 Task: Create a due date automation trigger when advanced on, on the monday before a card is due add dates without an overdue due date at 11:00 AM.
Action: Mouse moved to (922, 264)
Screenshot: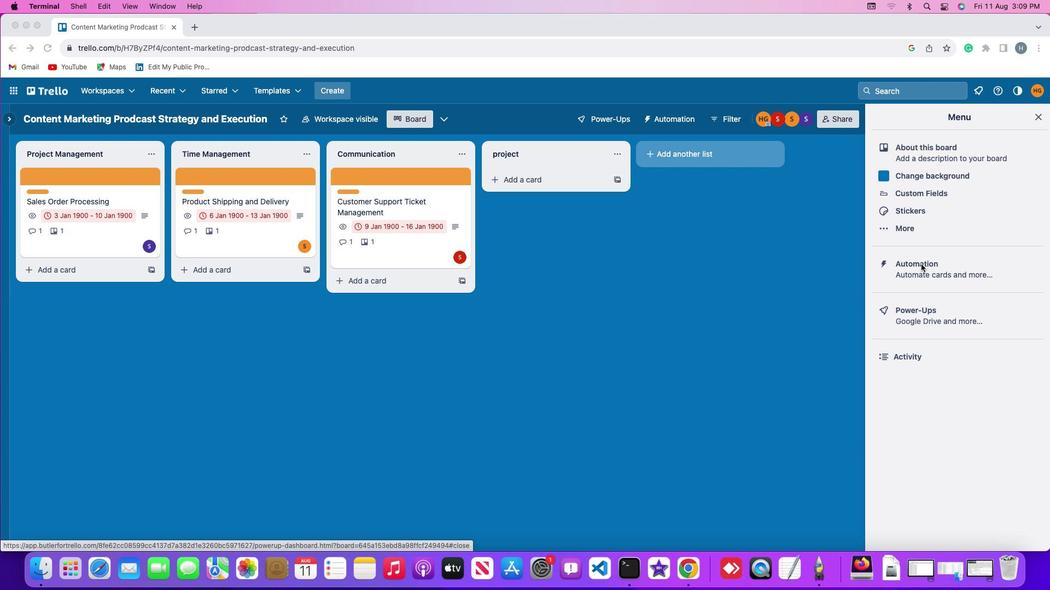 
Action: Mouse pressed left at (922, 264)
Screenshot: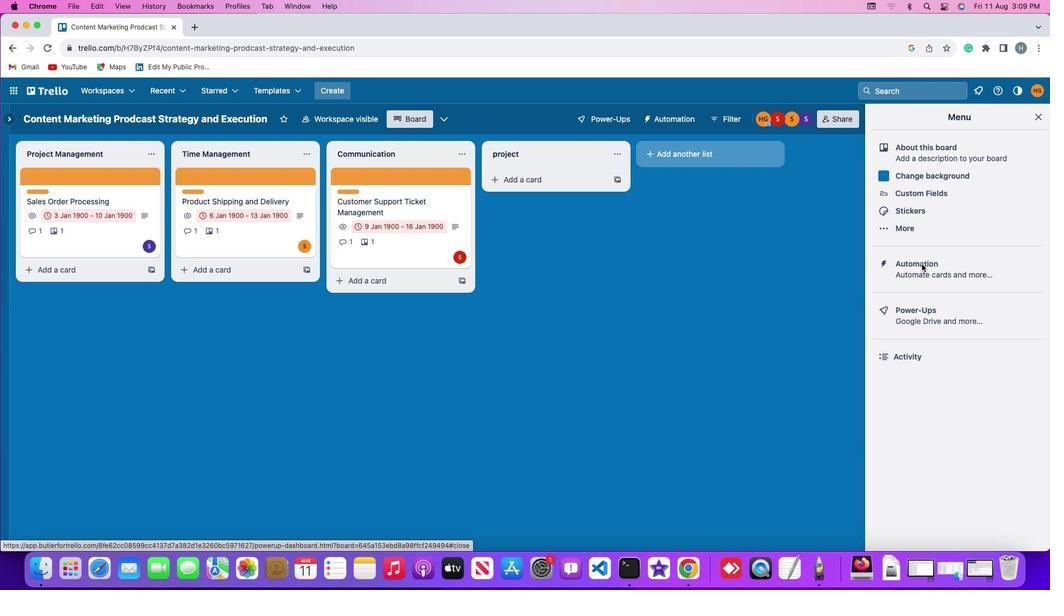 
Action: Mouse moved to (922, 264)
Screenshot: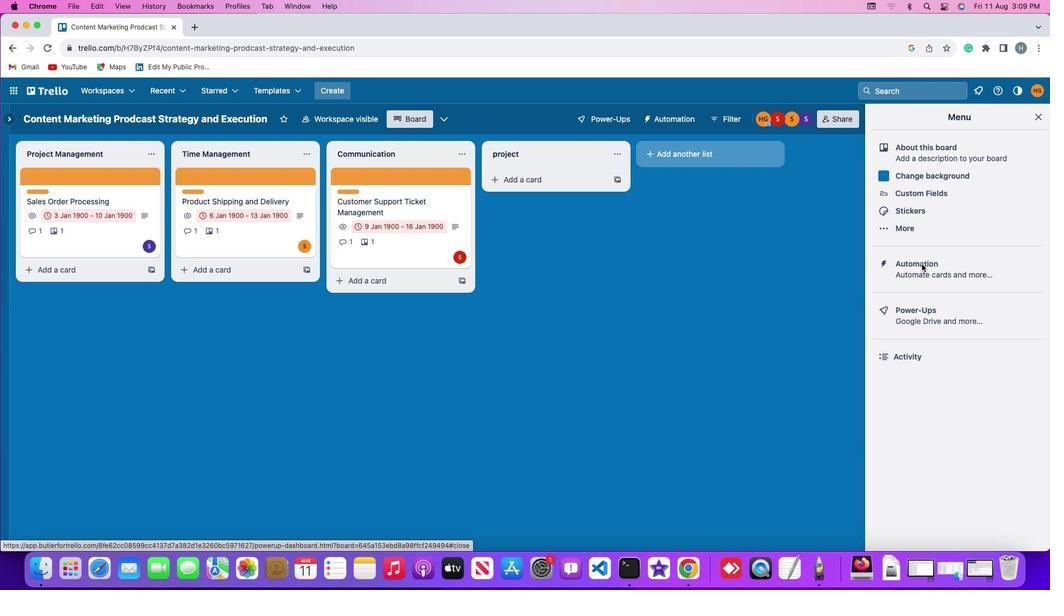 
Action: Mouse pressed left at (922, 264)
Screenshot: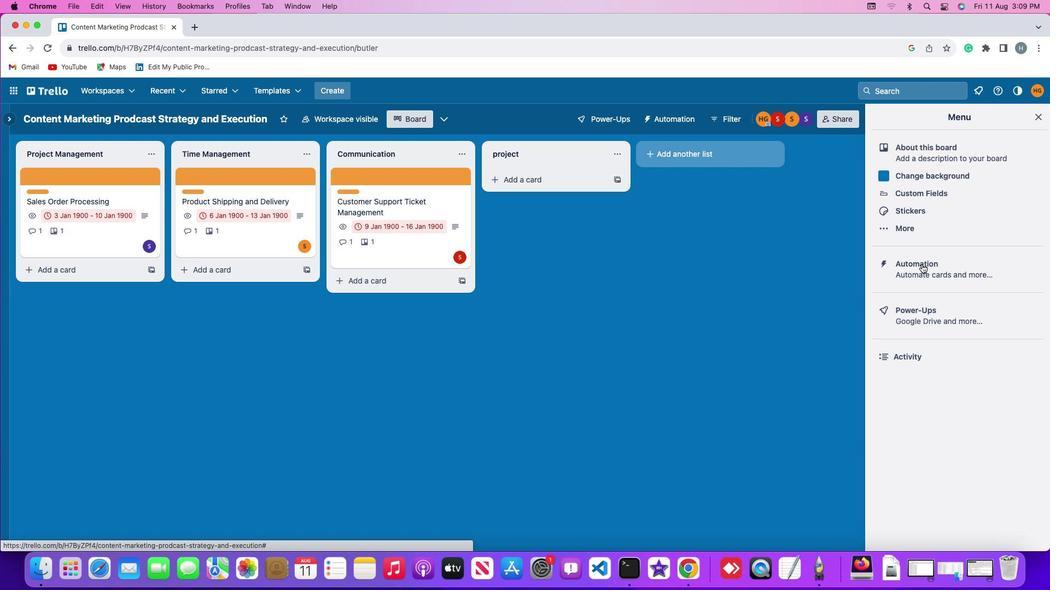 
Action: Mouse moved to (64, 260)
Screenshot: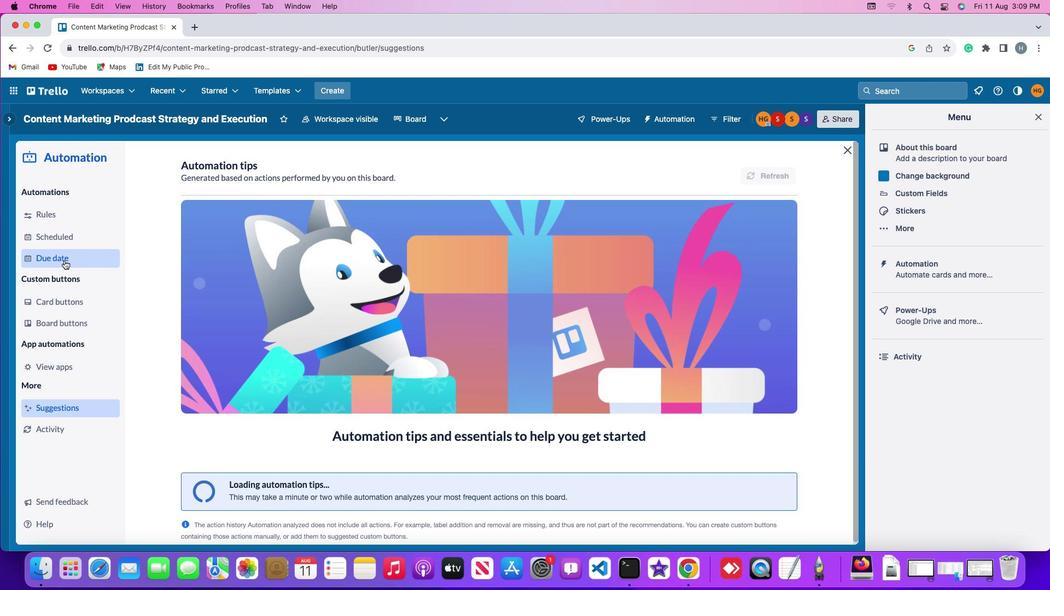 
Action: Mouse pressed left at (64, 260)
Screenshot: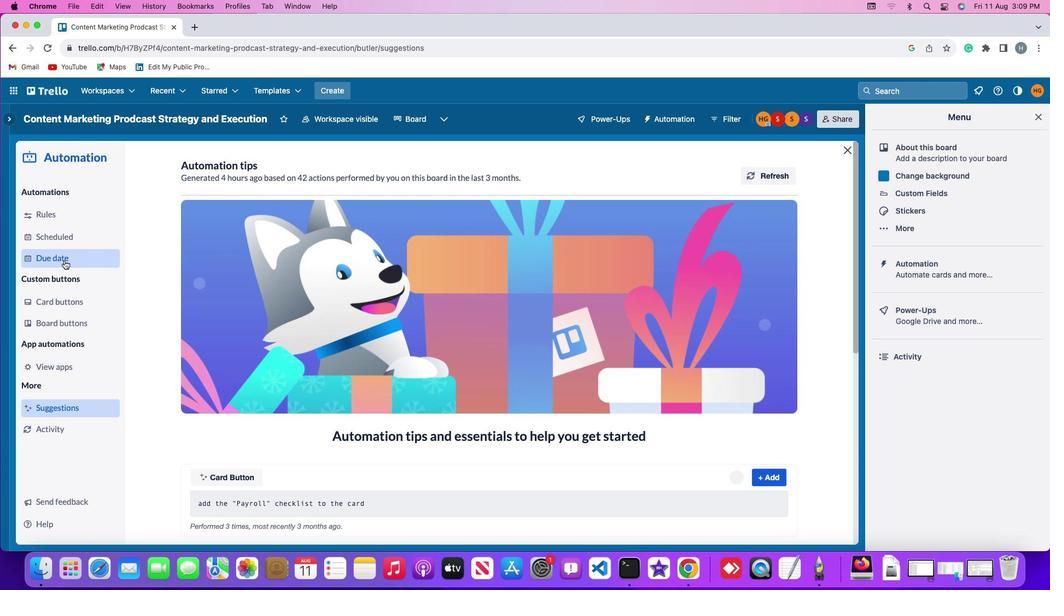 
Action: Mouse moved to (738, 169)
Screenshot: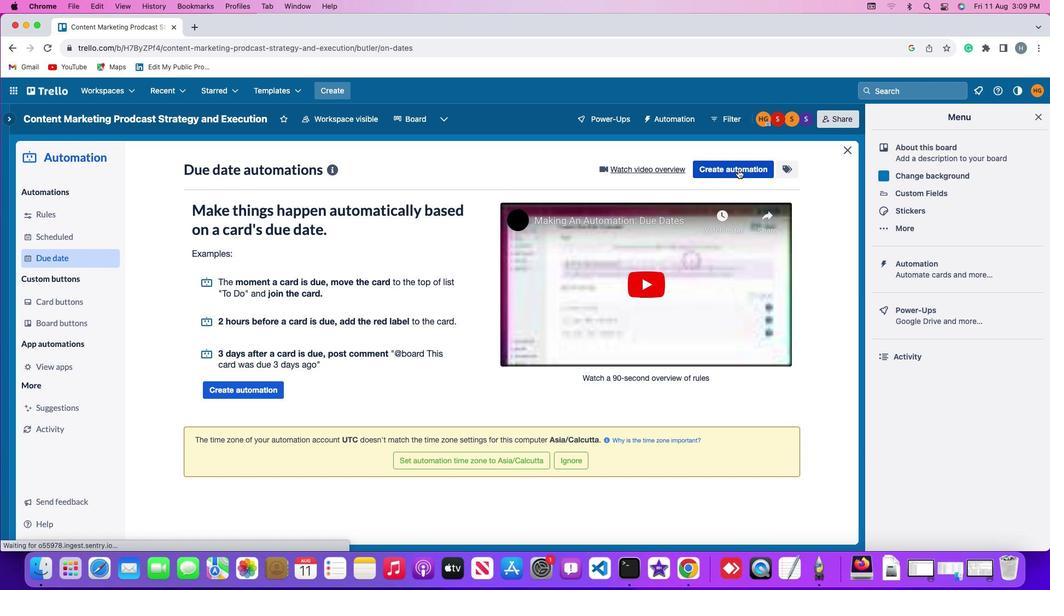 
Action: Mouse pressed left at (738, 169)
Screenshot: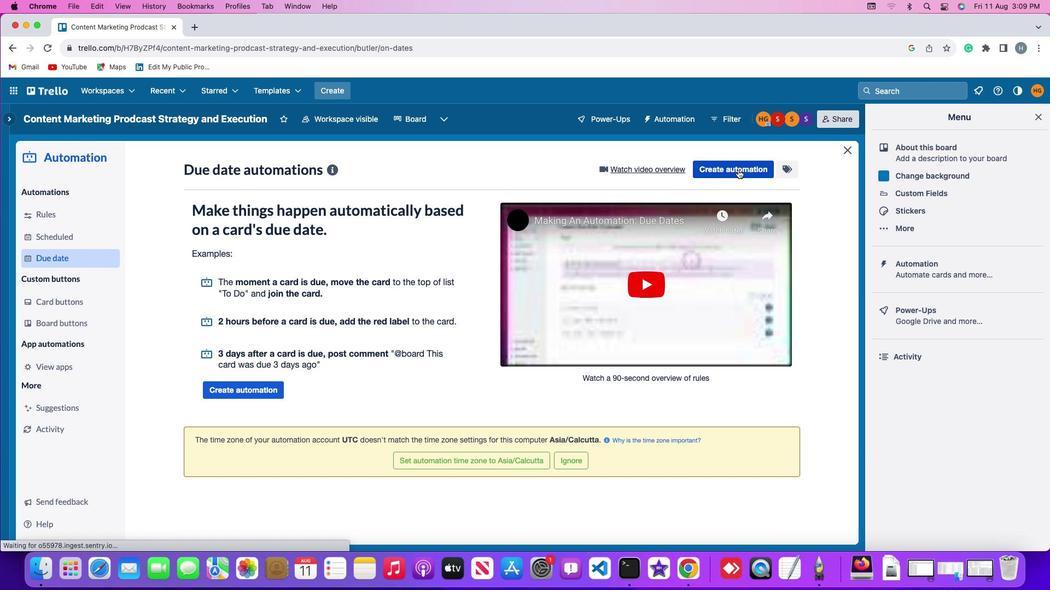 
Action: Mouse moved to (238, 277)
Screenshot: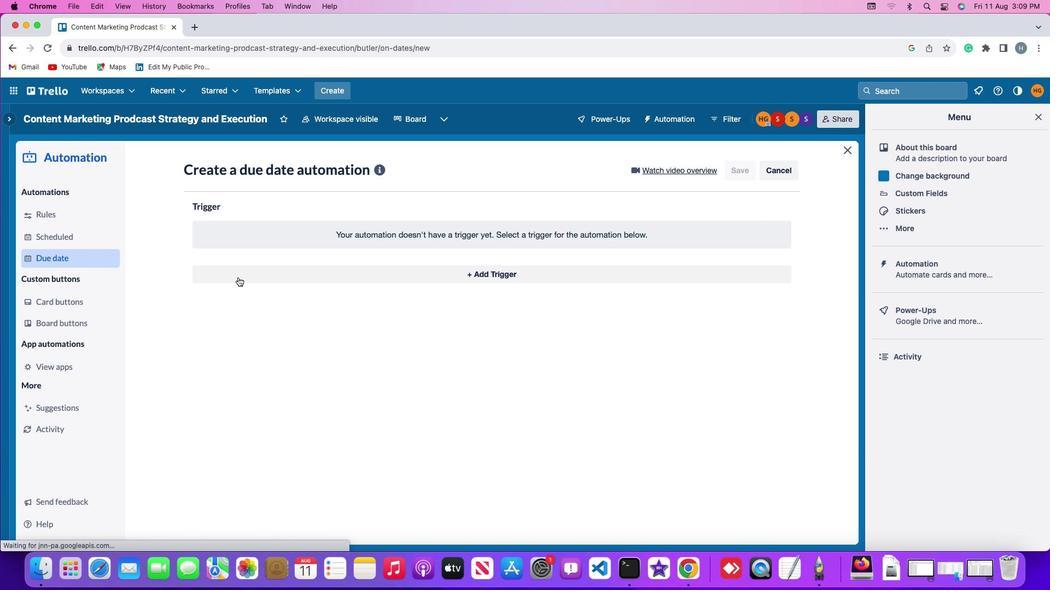
Action: Mouse pressed left at (238, 277)
Screenshot: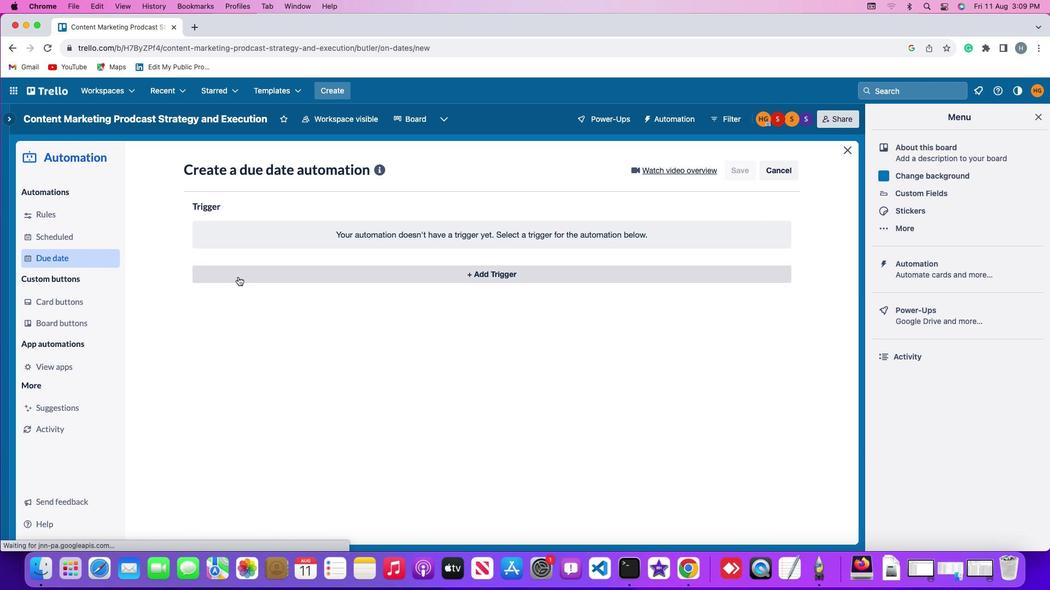 
Action: Mouse moved to (238, 474)
Screenshot: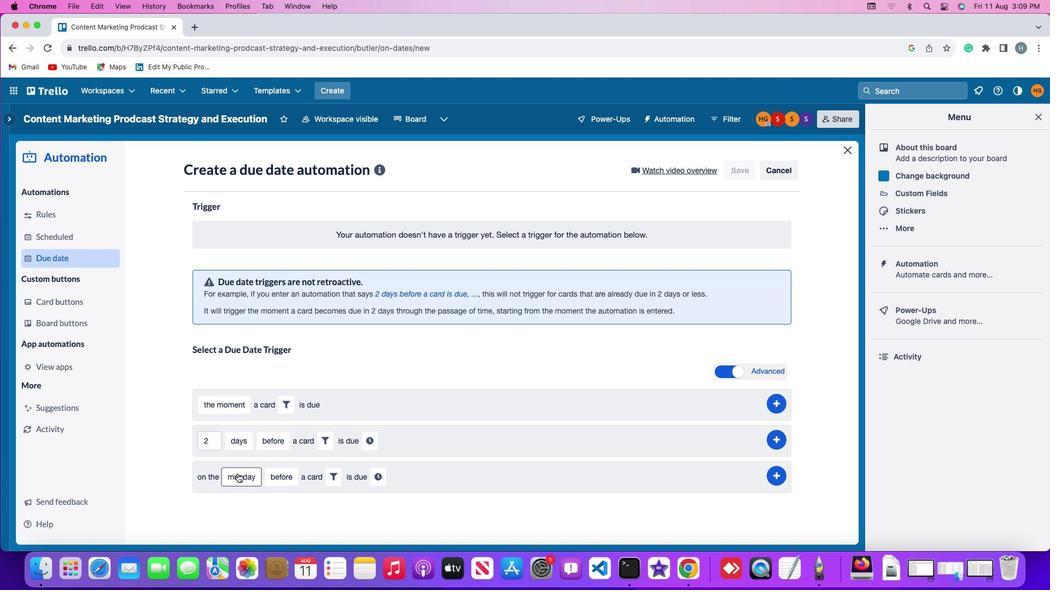 
Action: Mouse pressed left at (238, 474)
Screenshot: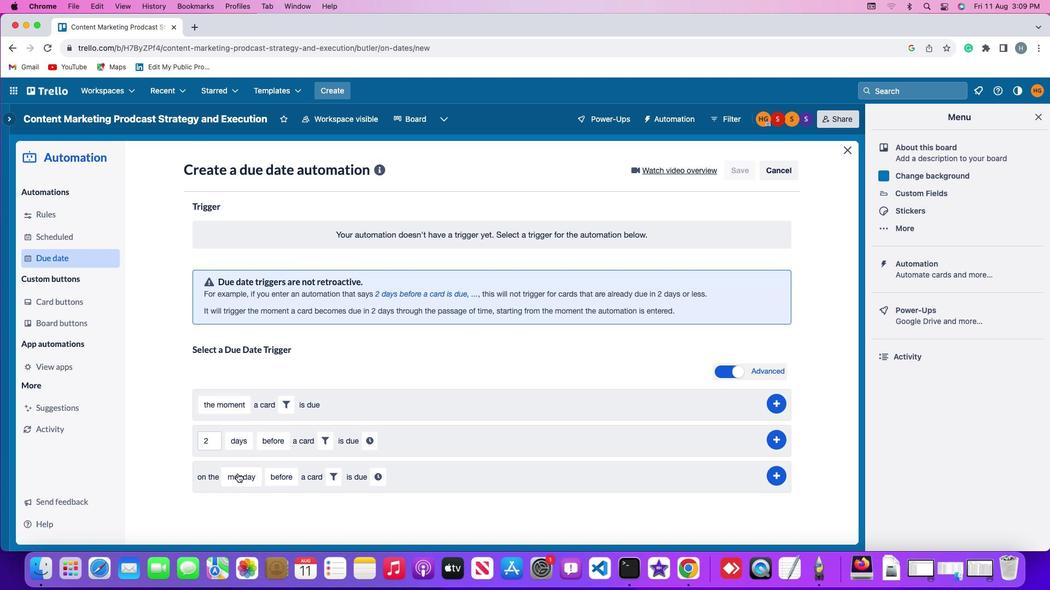 
Action: Mouse moved to (270, 325)
Screenshot: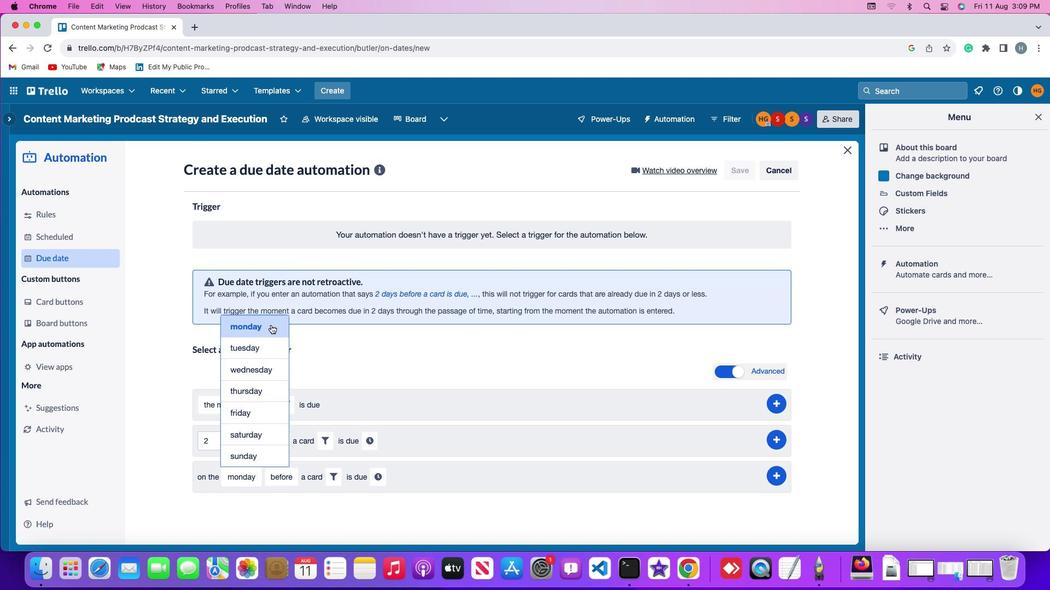 
Action: Mouse pressed left at (270, 325)
Screenshot: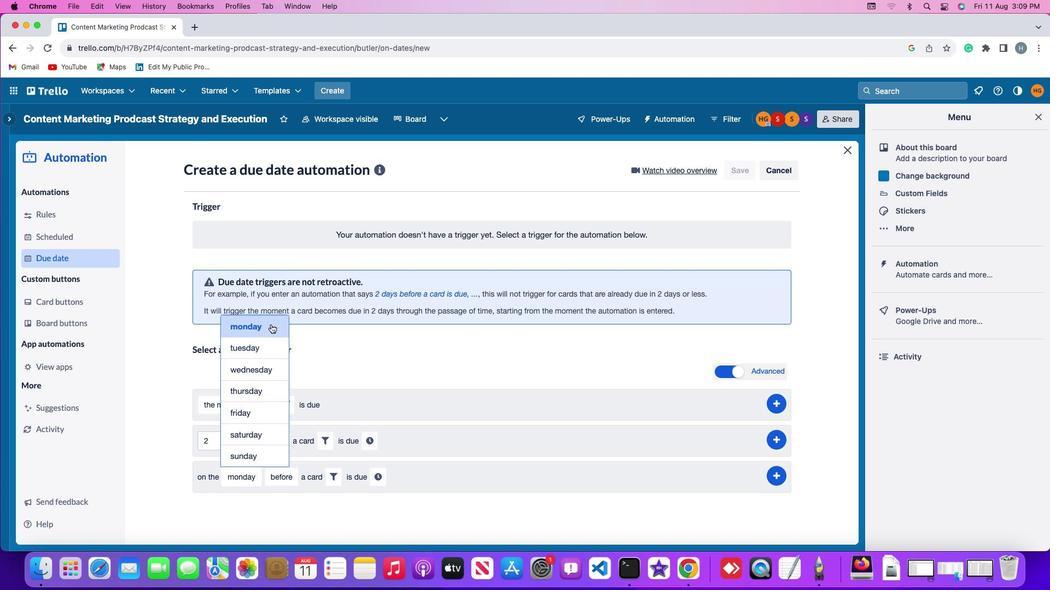 
Action: Mouse moved to (278, 484)
Screenshot: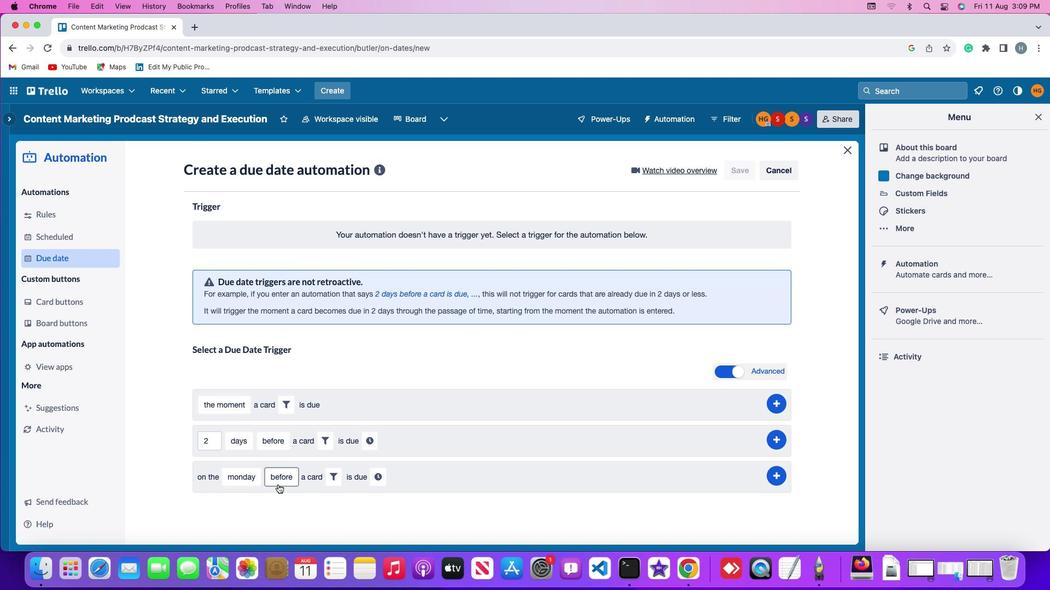 
Action: Mouse pressed left at (278, 484)
Screenshot: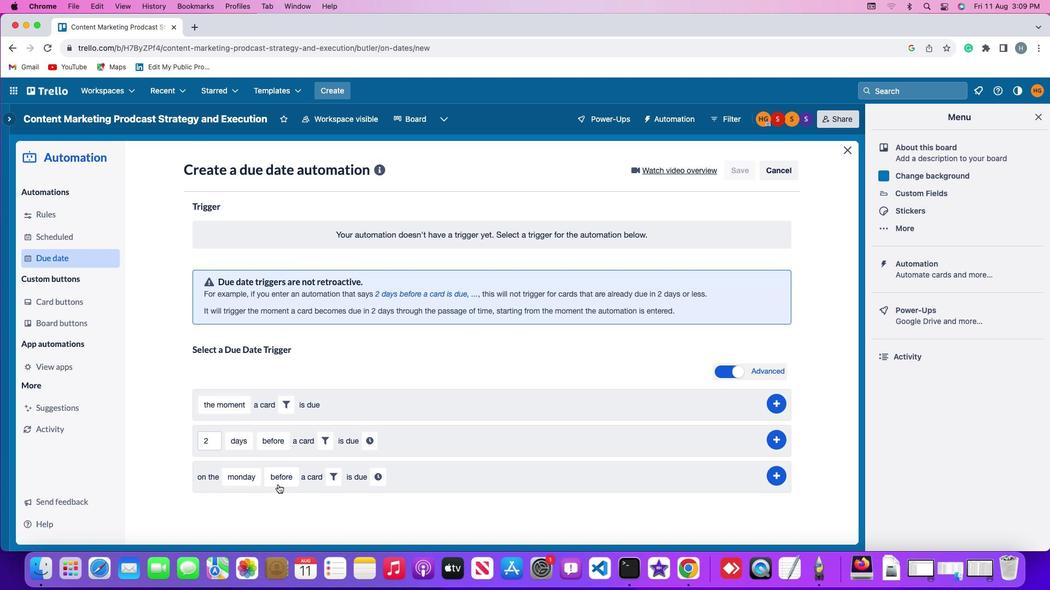 
Action: Mouse moved to (300, 392)
Screenshot: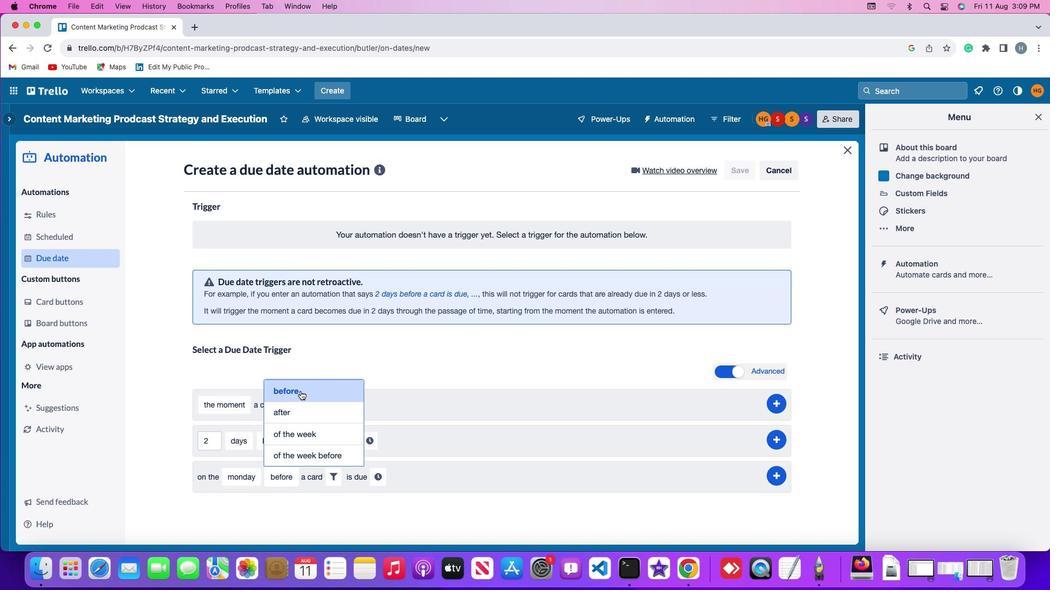 
Action: Mouse pressed left at (300, 392)
Screenshot: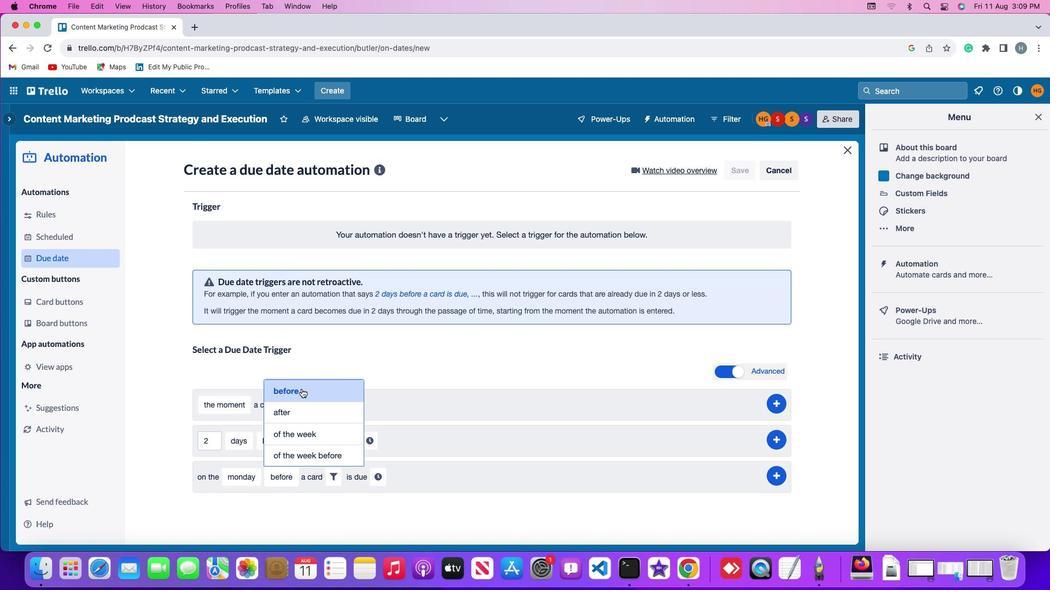 
Action: Mouse moved to (334, 472)
Screenshot: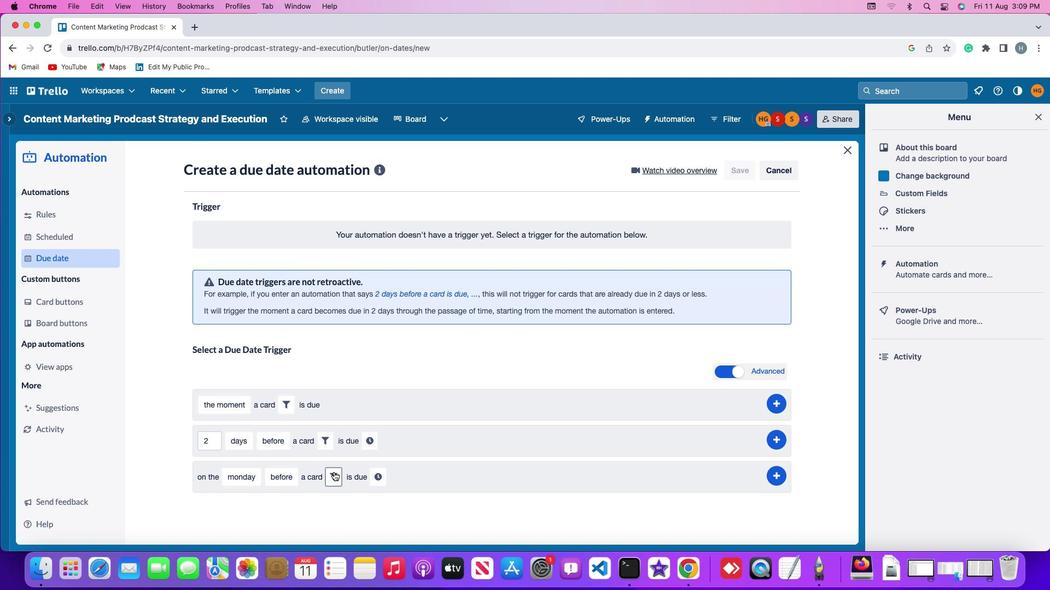 
Action: Mouse pressed left at (334, 472)
Screenshot: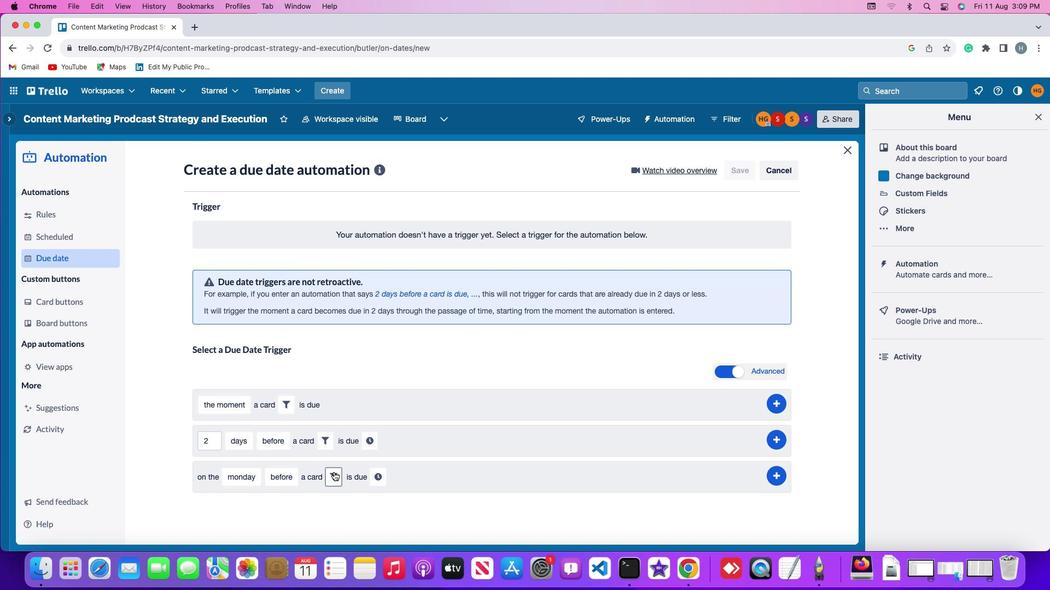 
Action: Mouse moved to (389, 505)
Screenshot: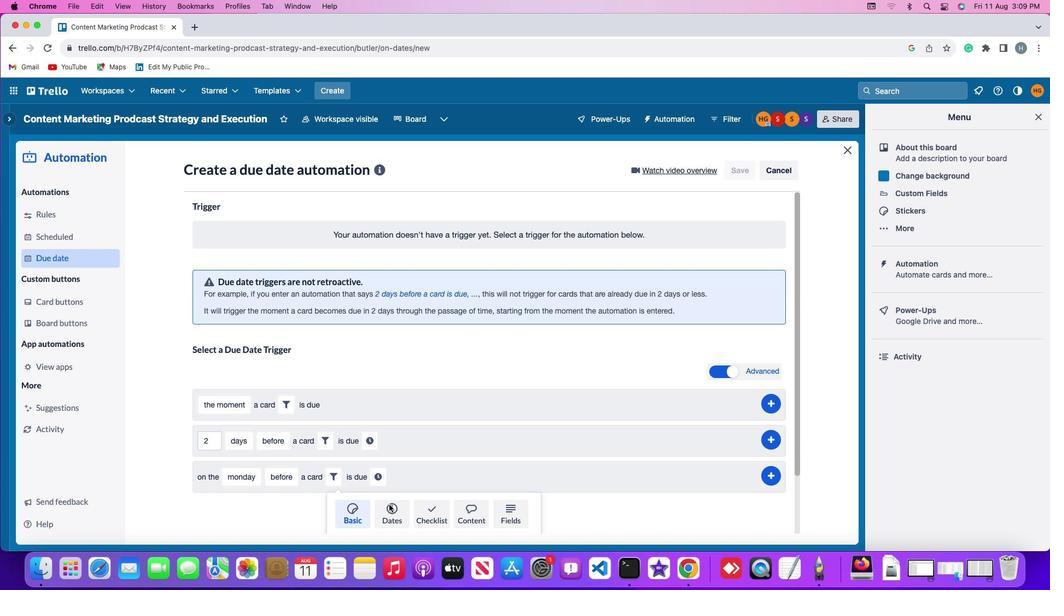
Action: Mouse pressed left at (389, 505)
Screenshot: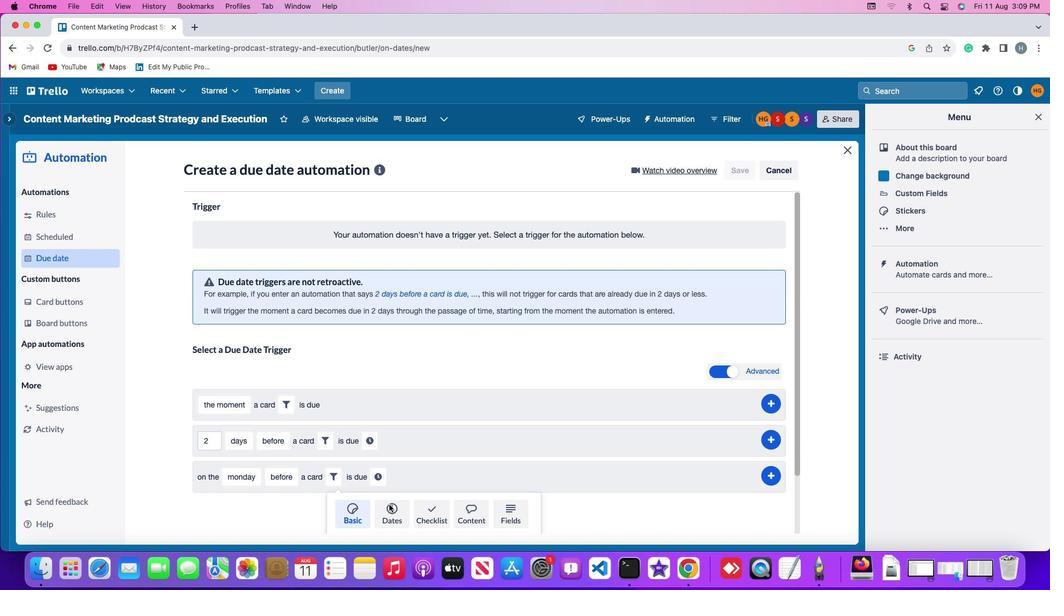 
Action: Mouse moved to (272, 503)
Screenshot: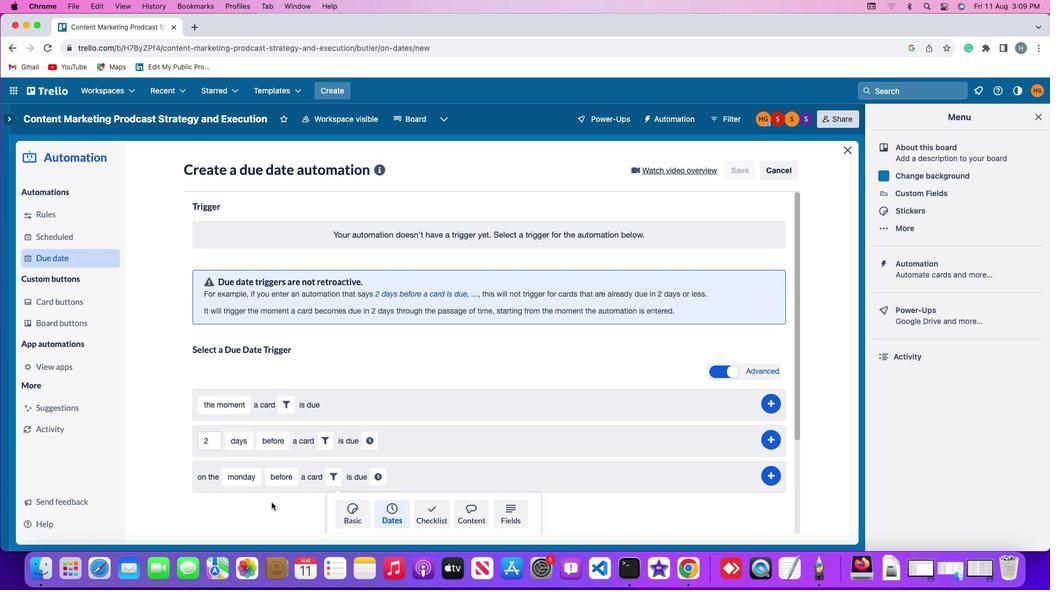 
Action: Mouse scrolled (272, 503) with delta (0, 0)
Screenshot: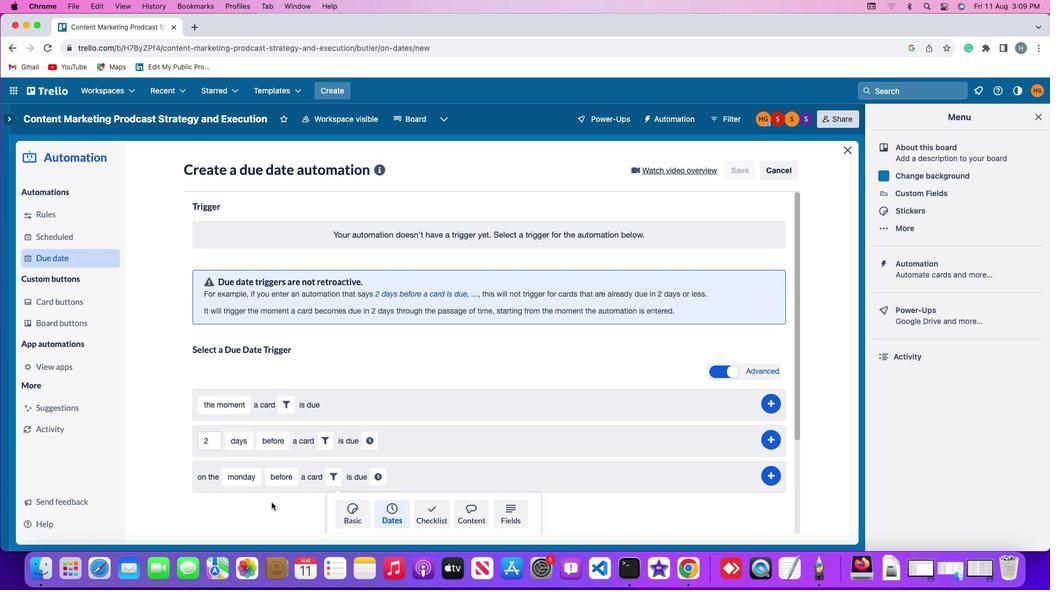 
Action: Mouse moved to (271, 503)
Screenshot: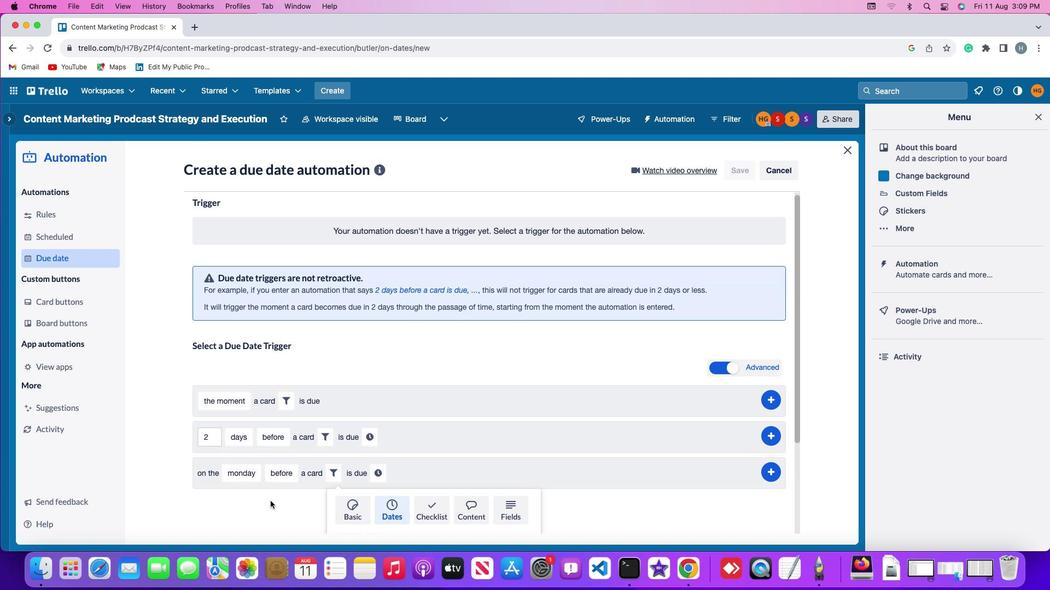 
Action: Mouse scrolled (271, 503) with delta (0, 0)
Screenshot: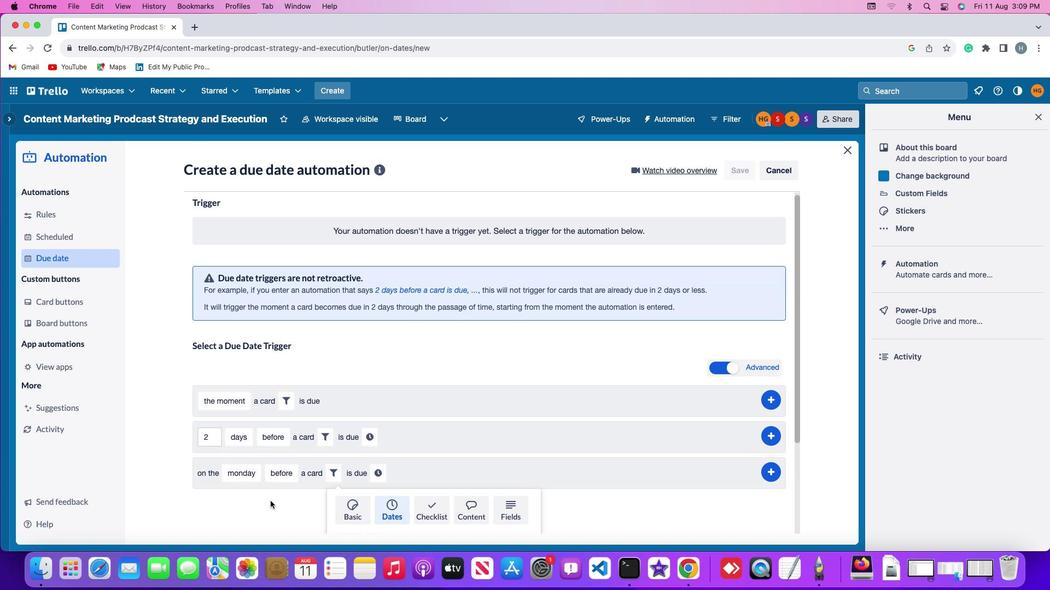 
Action: Mouse moved to (271, 503)
Screenshot: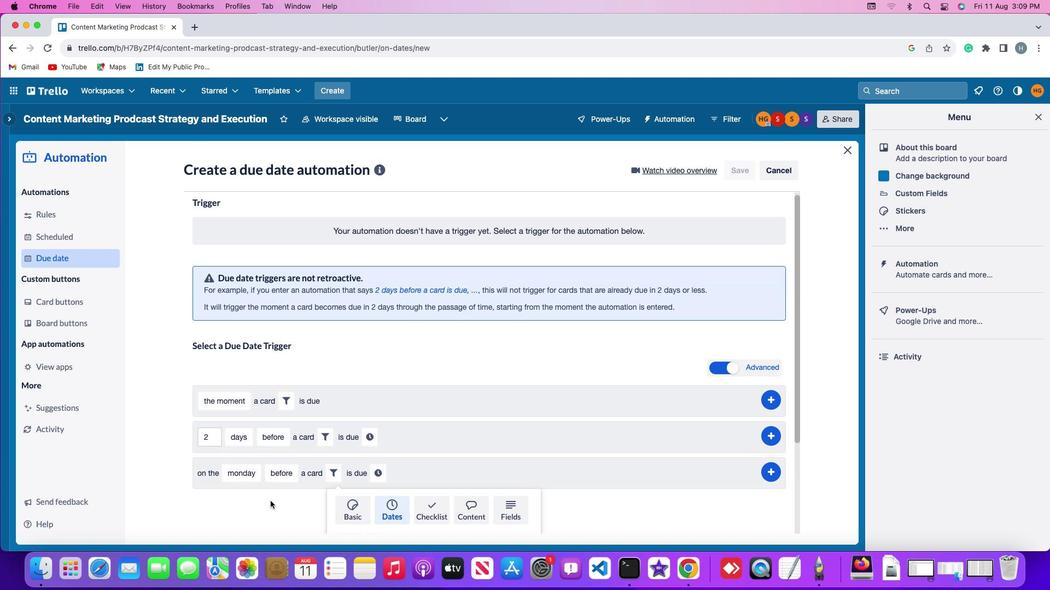 
Action: Mouse scrolled (271, 503) with delta (0, -1)
Screenshot: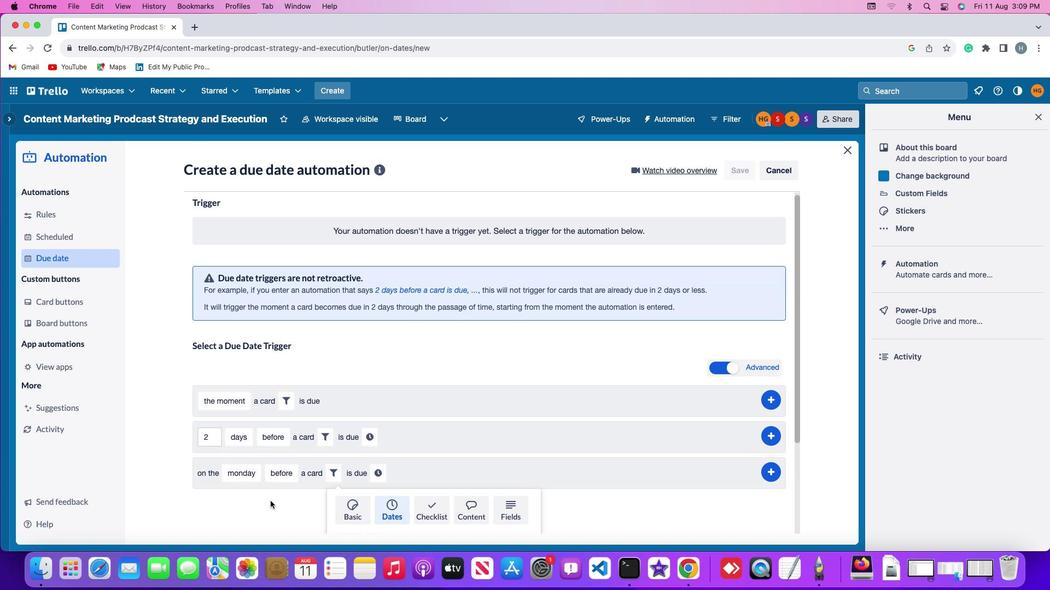 
Action: Mouse moved to (270, 501)
Screenshot: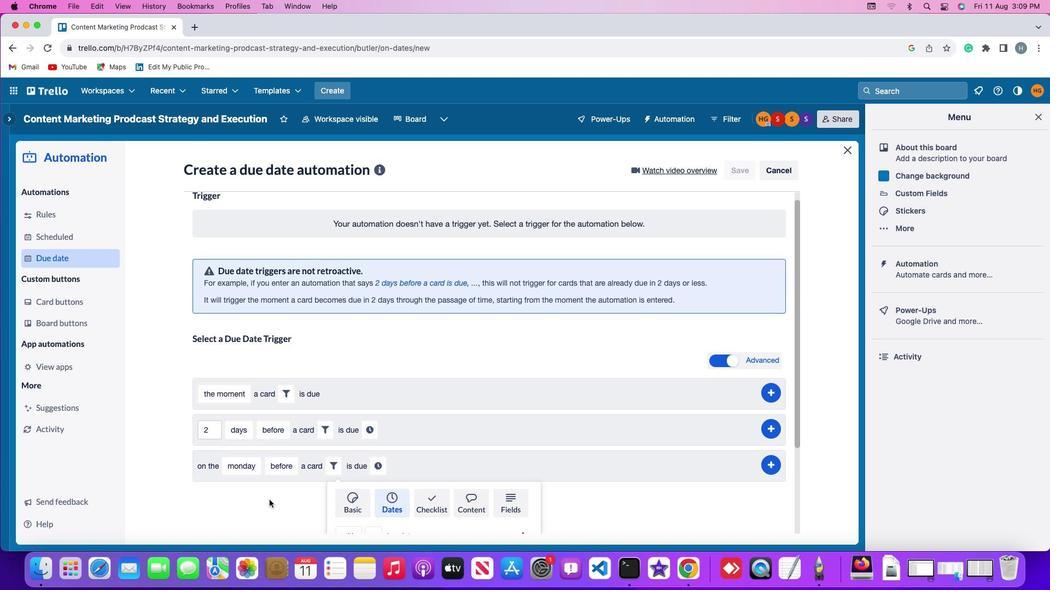 
Action: Mouse scrolled (270, 501) with delta (0, -2)
Screenshot: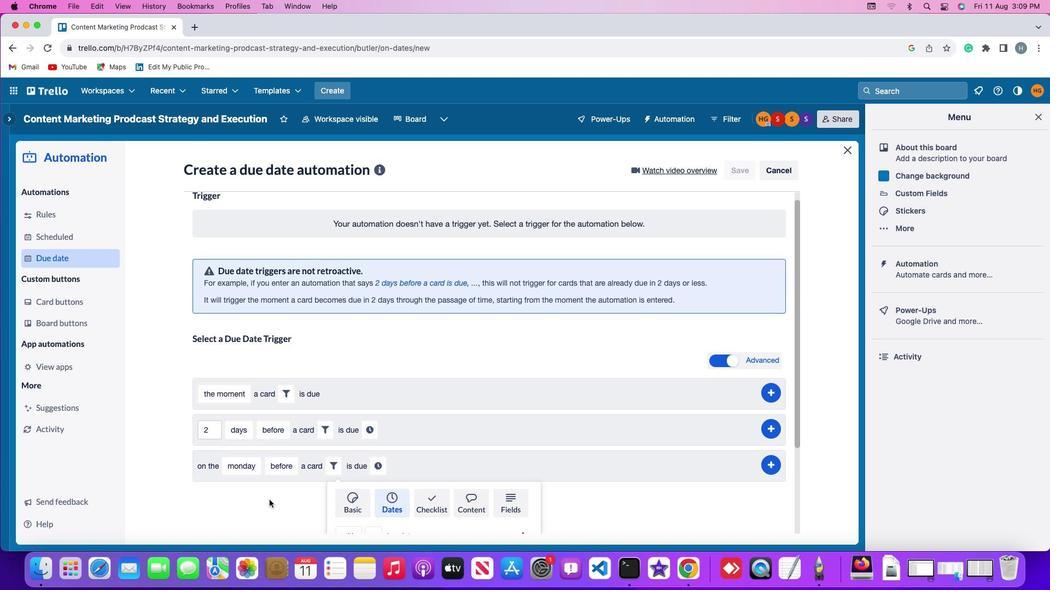 
Action: Mouse moved to (269, 500)
Screenshot: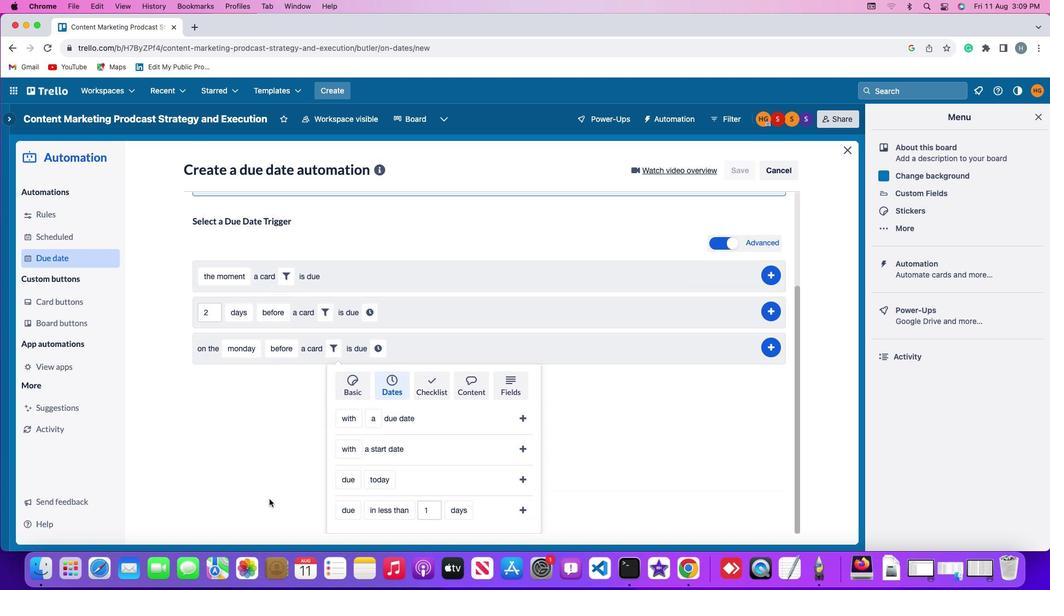 
Action: Mouse scrolled (269, 500) with delta (0, 0)
Screenshot: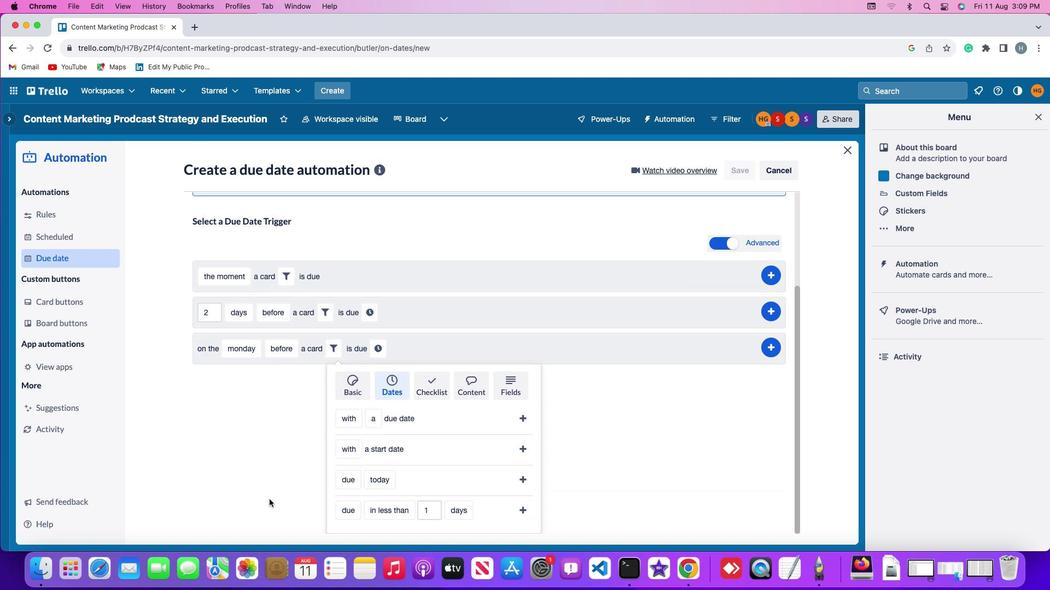 
Action: Mouse scrolled (269, 500) with delta (0, 0)
Screenshot: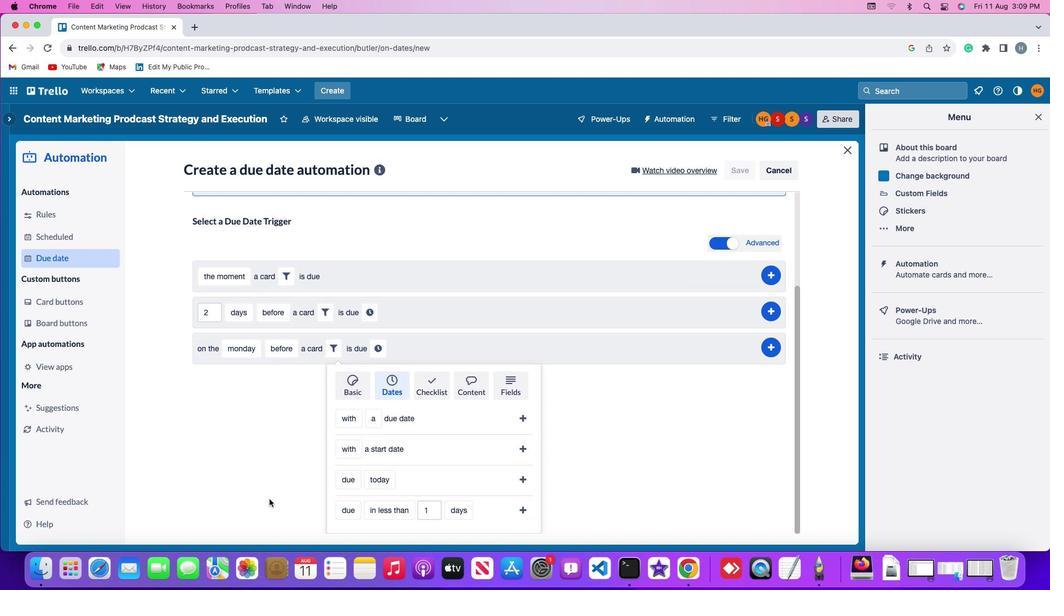 
Action: Mouse scrolled (269, 500) with delta (0, -1)
Screenshot: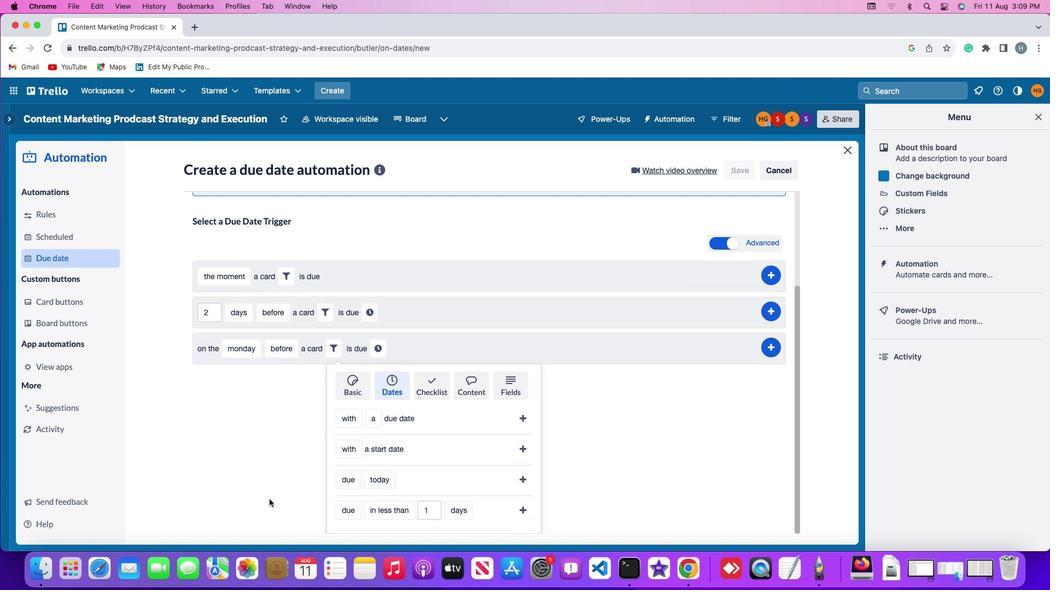 
Action: Mouse moved to (343, 422)
Screenshot: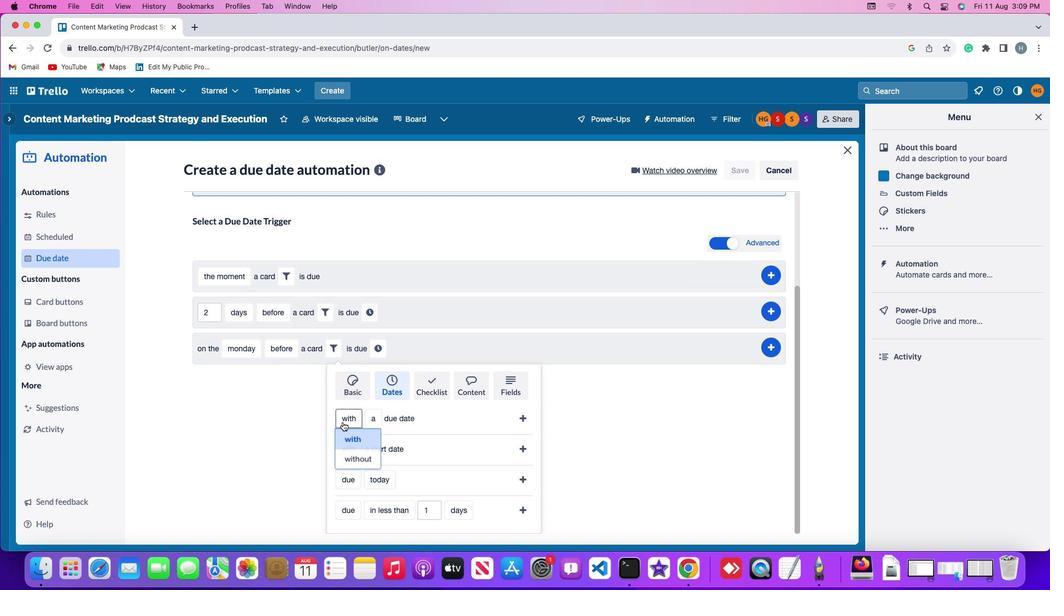 
Action: Mouse pressed left at (343, 422)
Screenshot: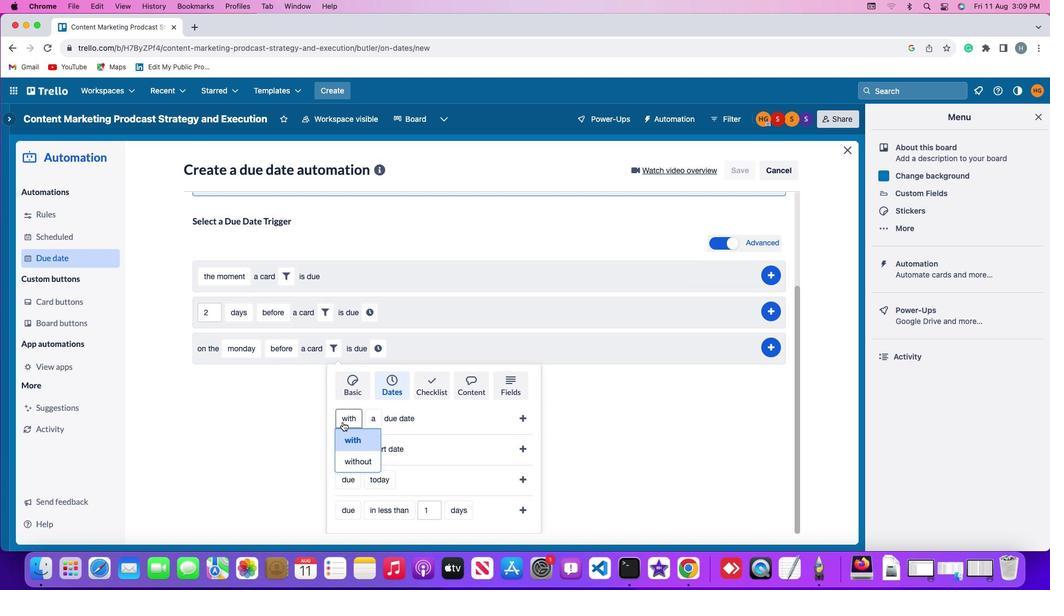 
Action: Mouse moved to (355, 463)
Screenshot: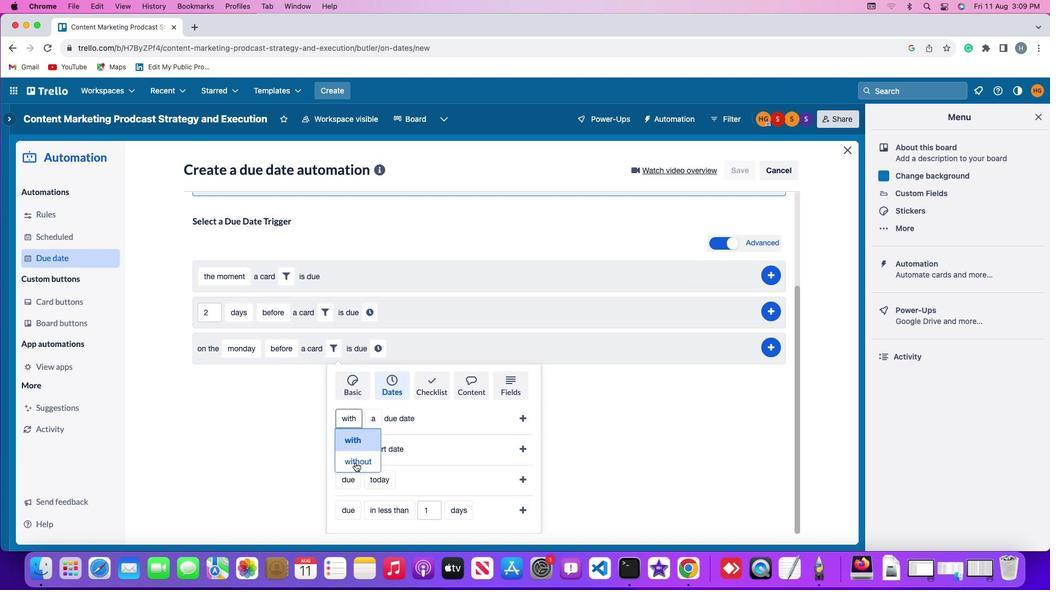 
Action: Mouse pressed left at (355, 463)
Screenshot: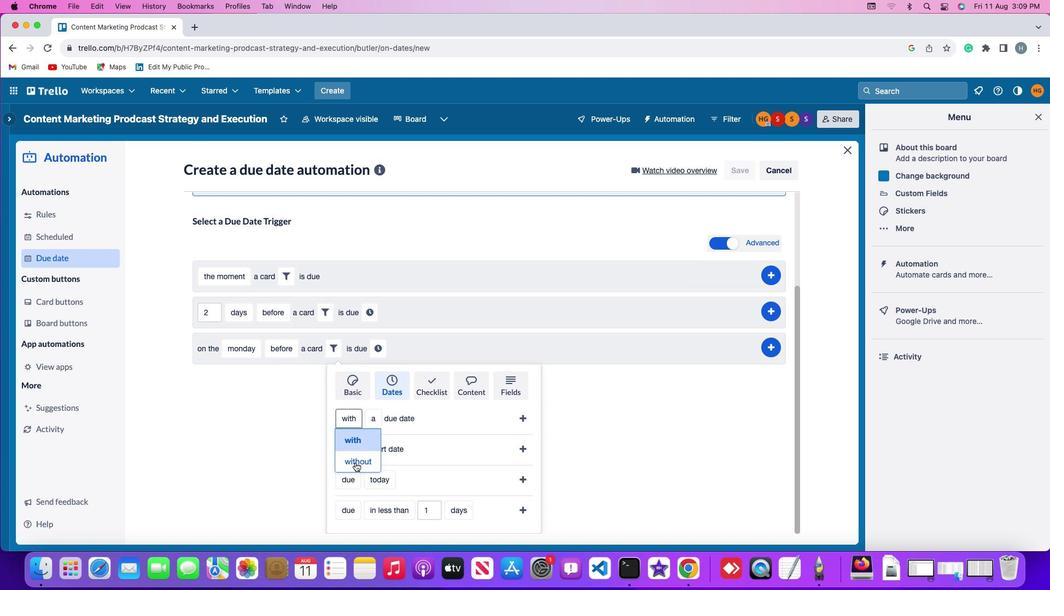 
Action: Mouse moved to (382, 416)
Screenshot: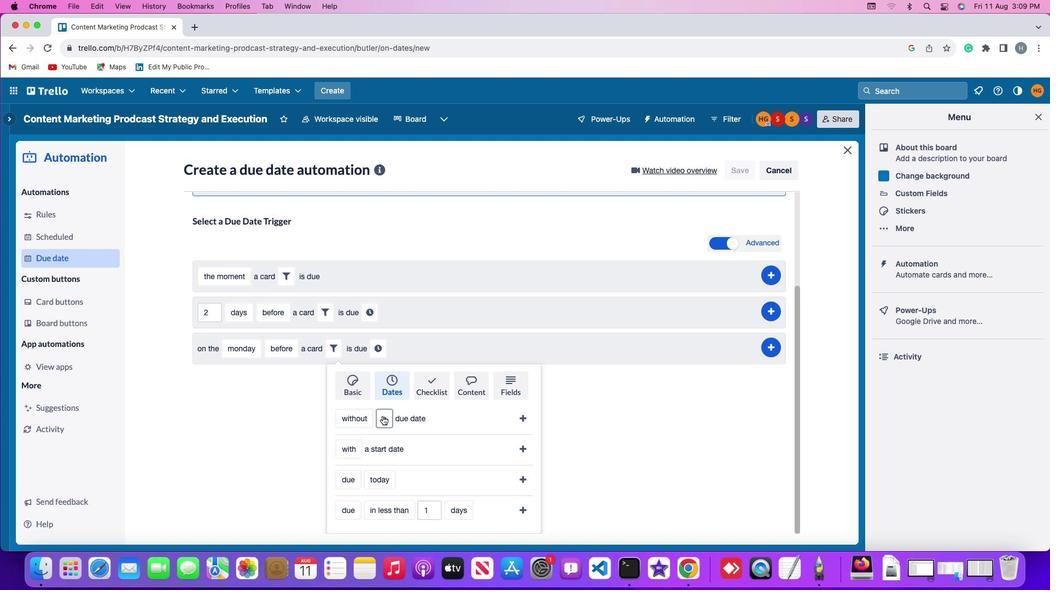 
Action: Mouse pressed left at (382, 416)
Screenshot: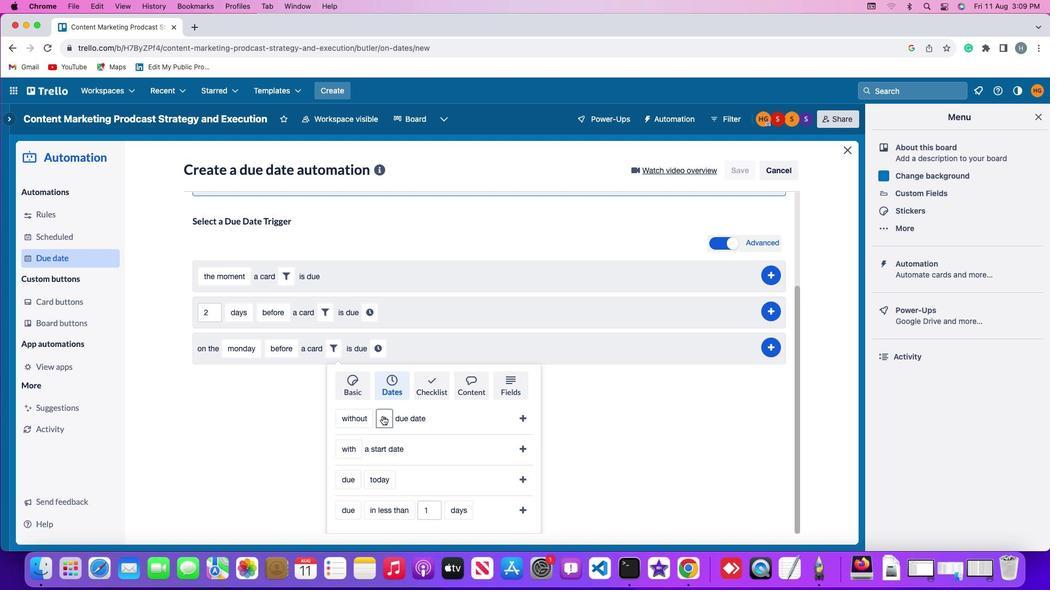
Action: Mouse moved to (402, 504)
Screenshot: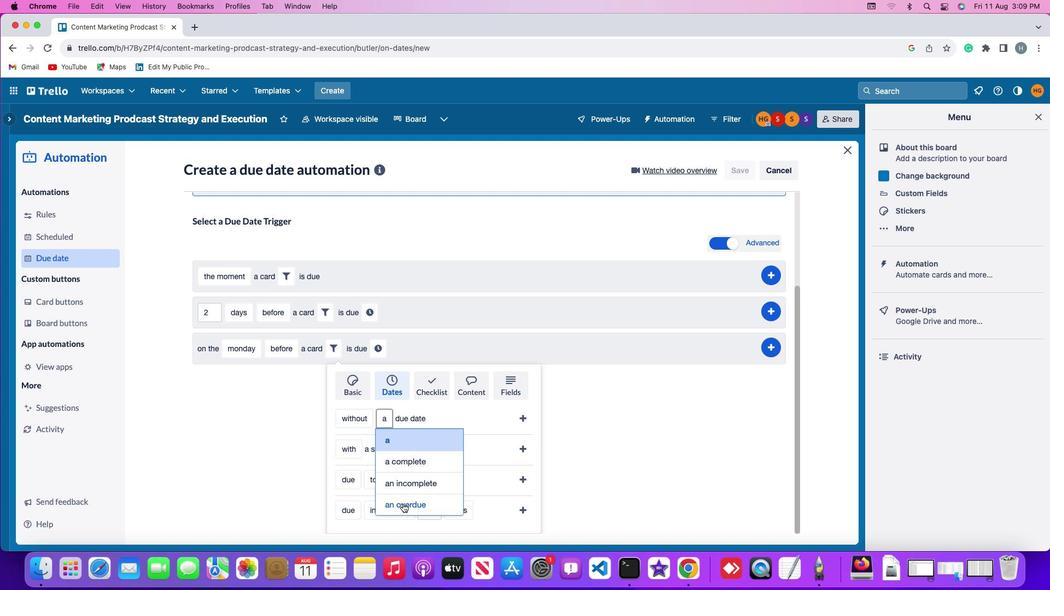 
Action: Mouse pressed left at (402, 504)
Screenshot: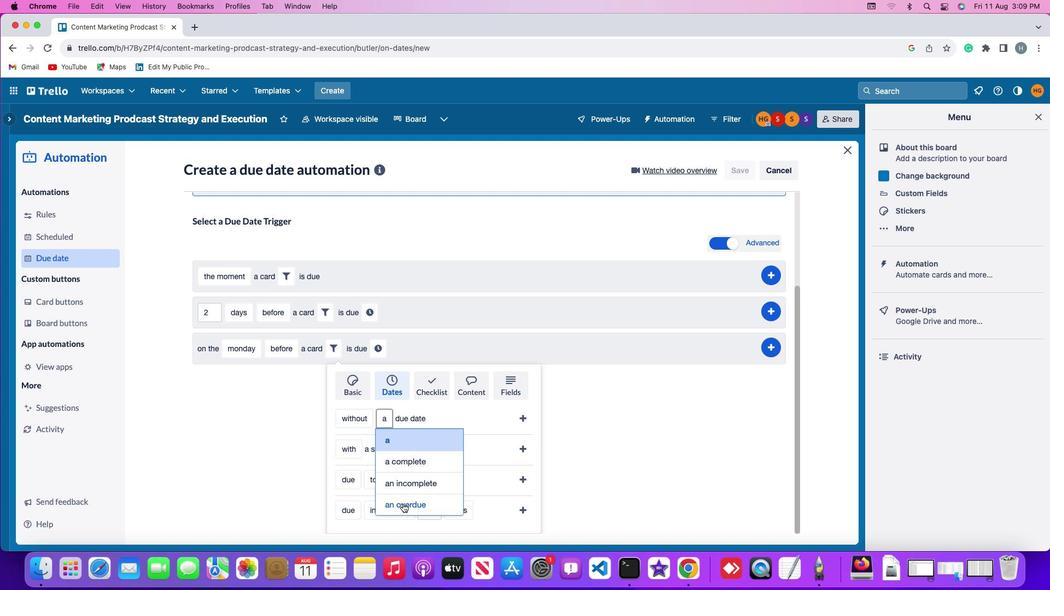 
Action: Mouse moved to (525, 416)
Screenshot: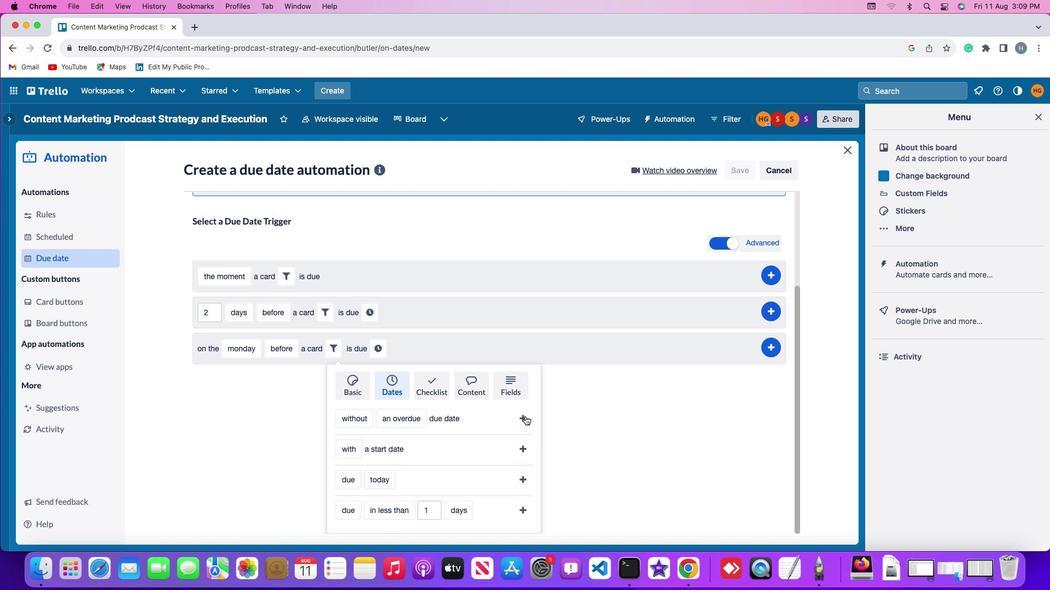 
Action: Mouse pressed left at (525, 416)
Screenshot: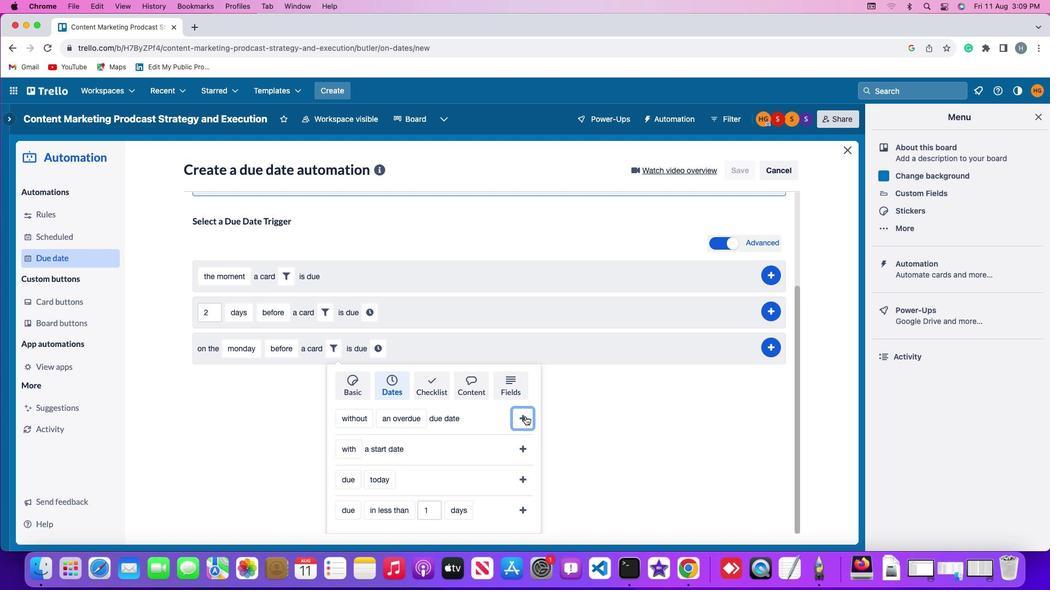 
Action: Mouse moved to (502, 480)
Screenshot: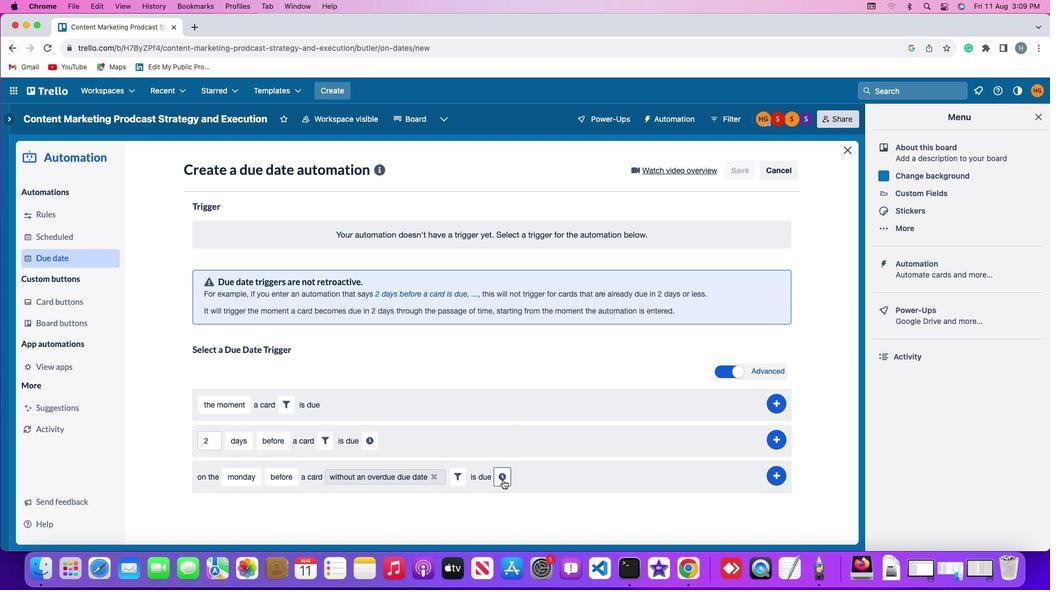
Action: Mouse pressed left at (502, 480)
Screenshot: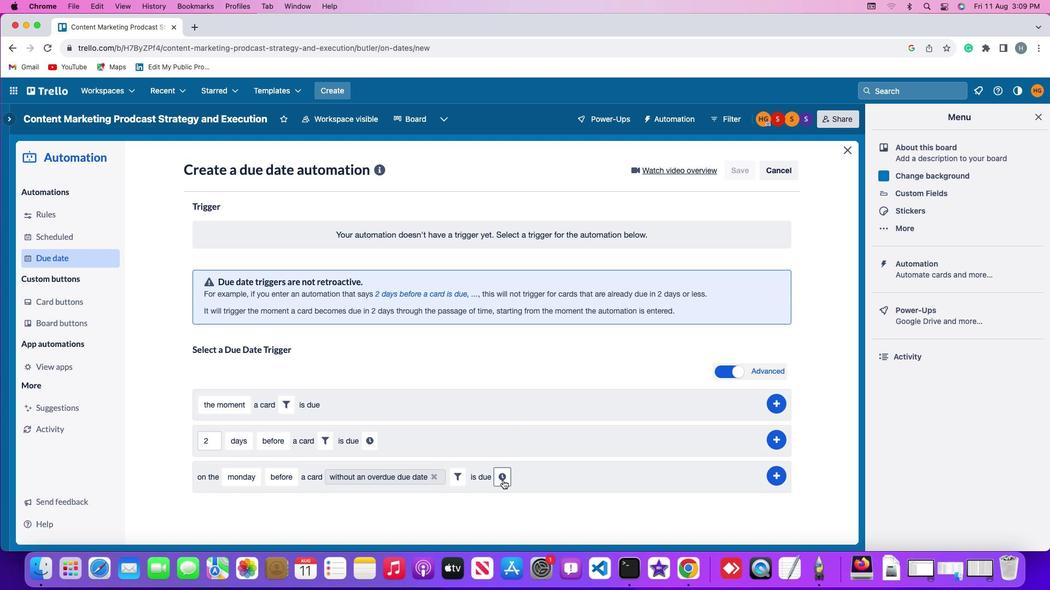 
Action: Mouse moved to (519, 480)
Screenshot: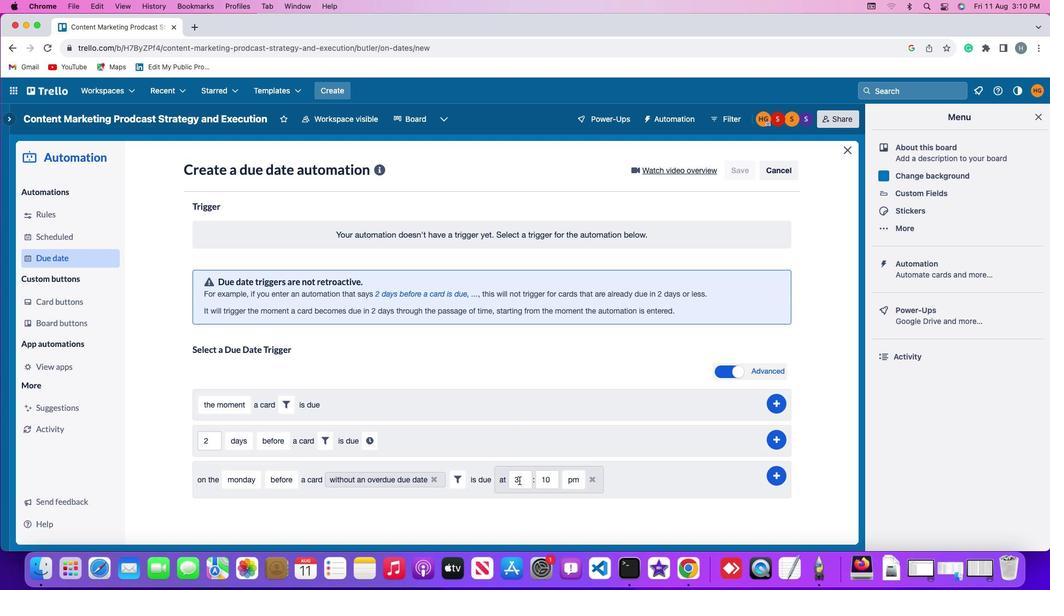 
Action: Mouse pressed left at (519, 480)
Screenshot: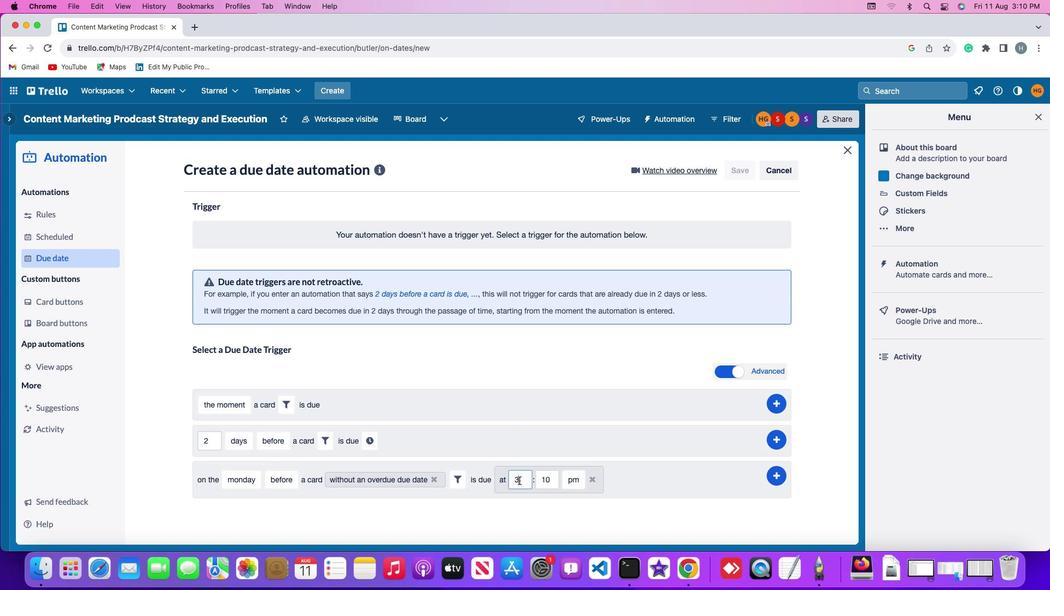 
Action: Mouse moved to (520, 476)
Screenshot: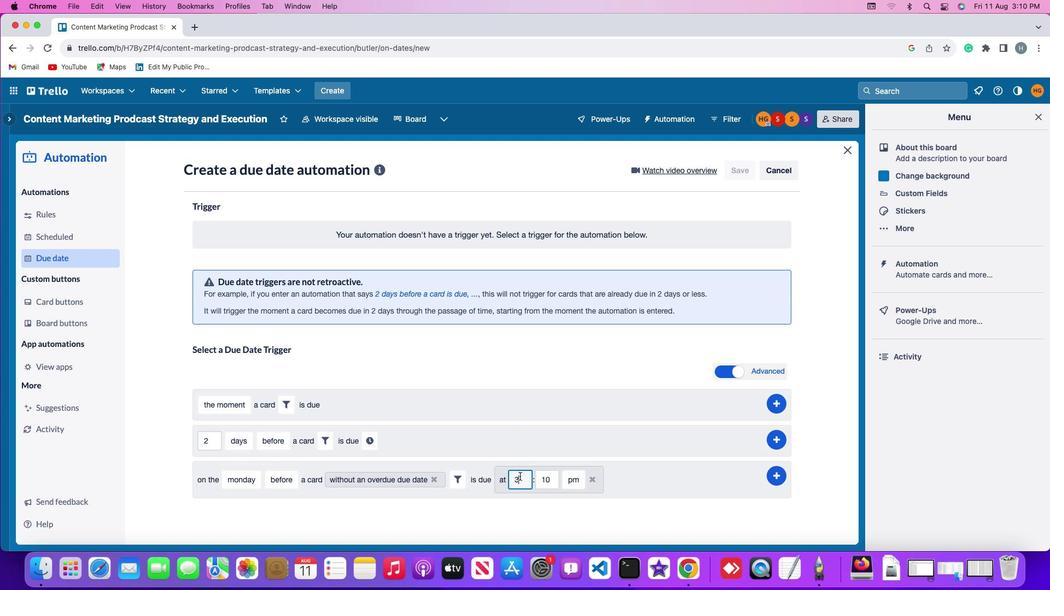 
Action: Key pressed Key.backspace'1''1'
Screenshot: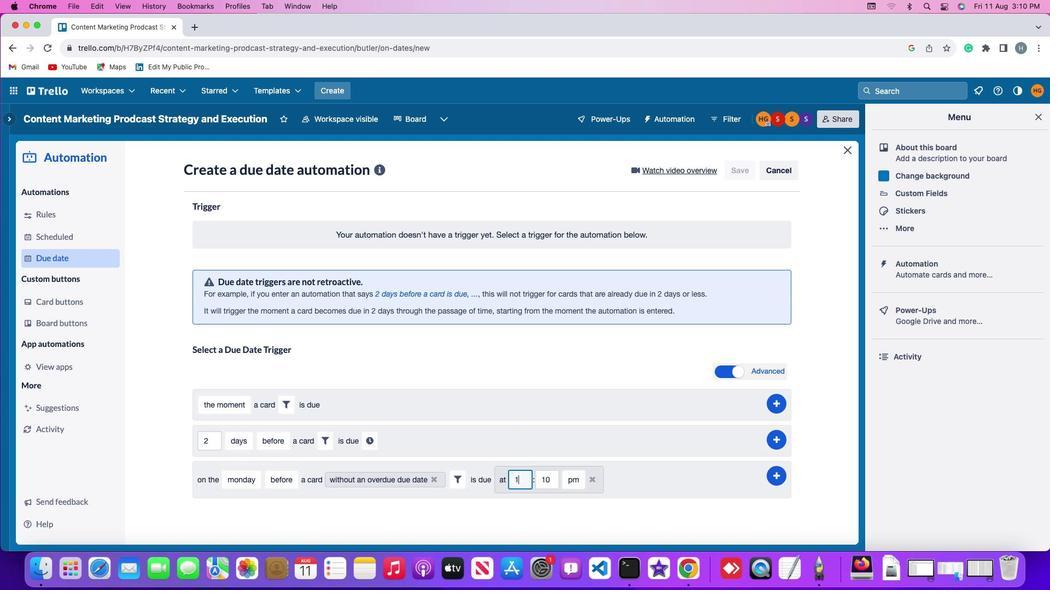 
Action: Mouse moved to (550, 479)
Screenshot: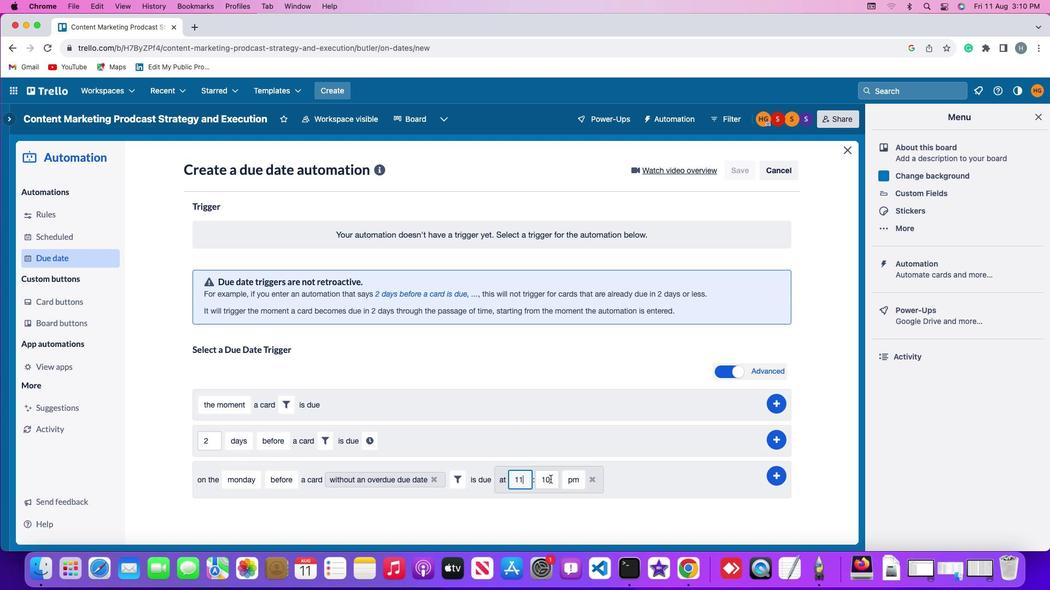 
Action: Mouse pressed left at (550, 479)
Screenshot: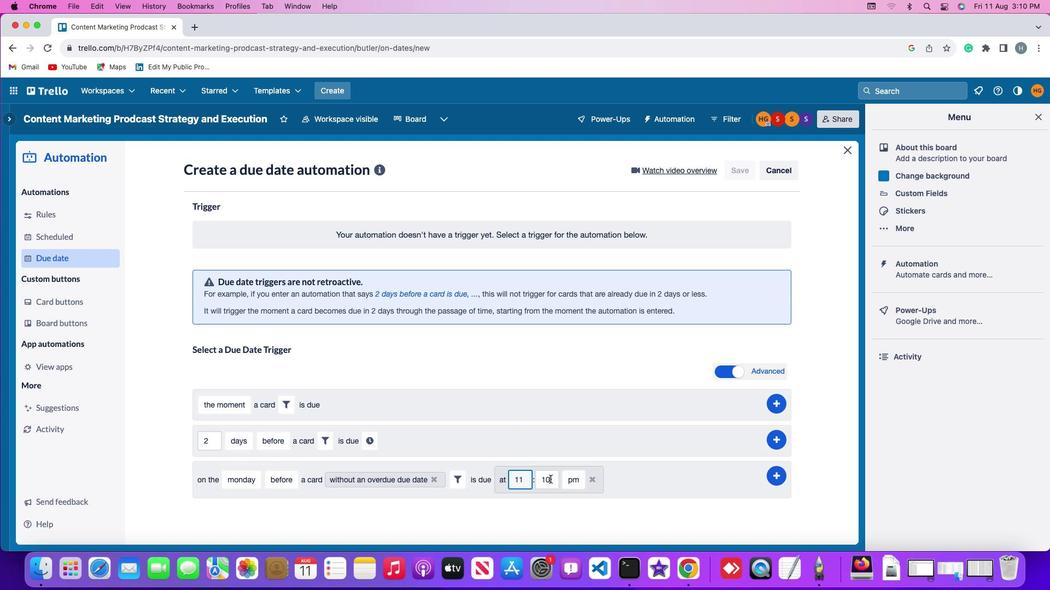 
Action: Mouse moved to (551, 479)
Screenshot: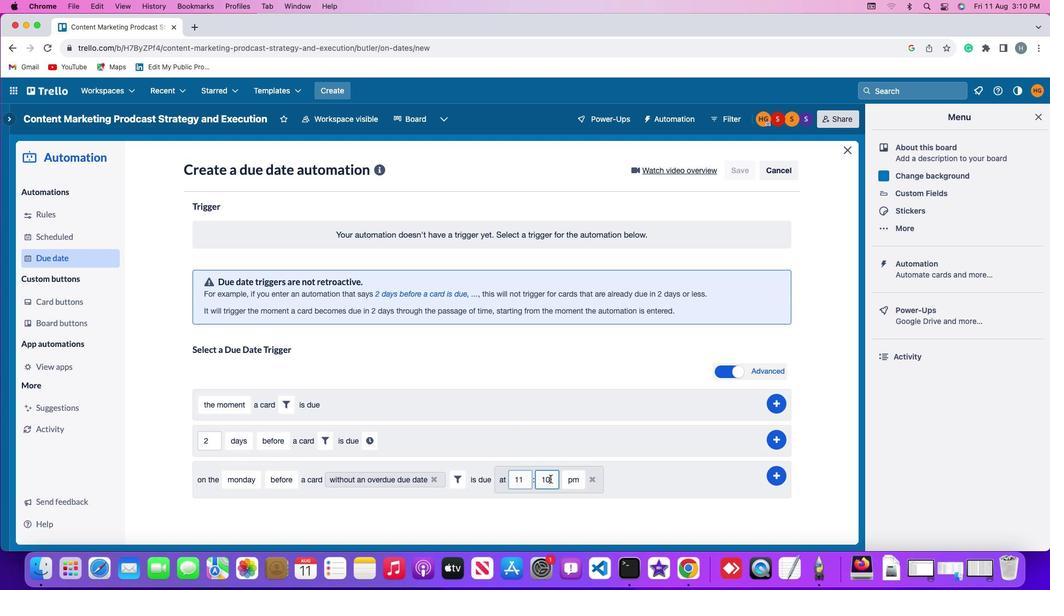 
Action: Key pressed Key.backspaceKey.backspace'0''0'
Screenshot: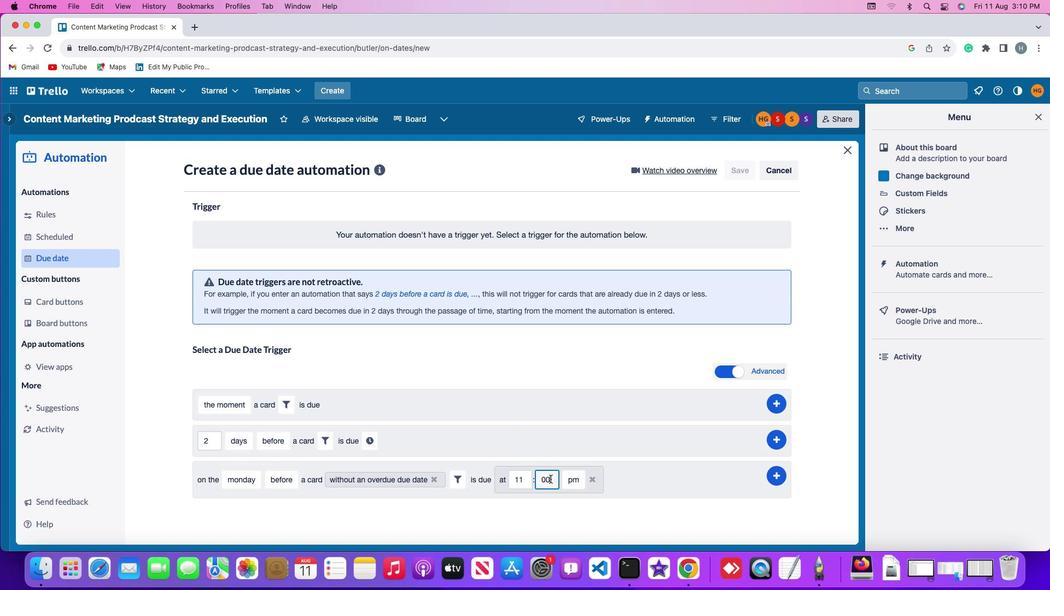 
Action: Mouse moved to (571, 480)
Screenshot: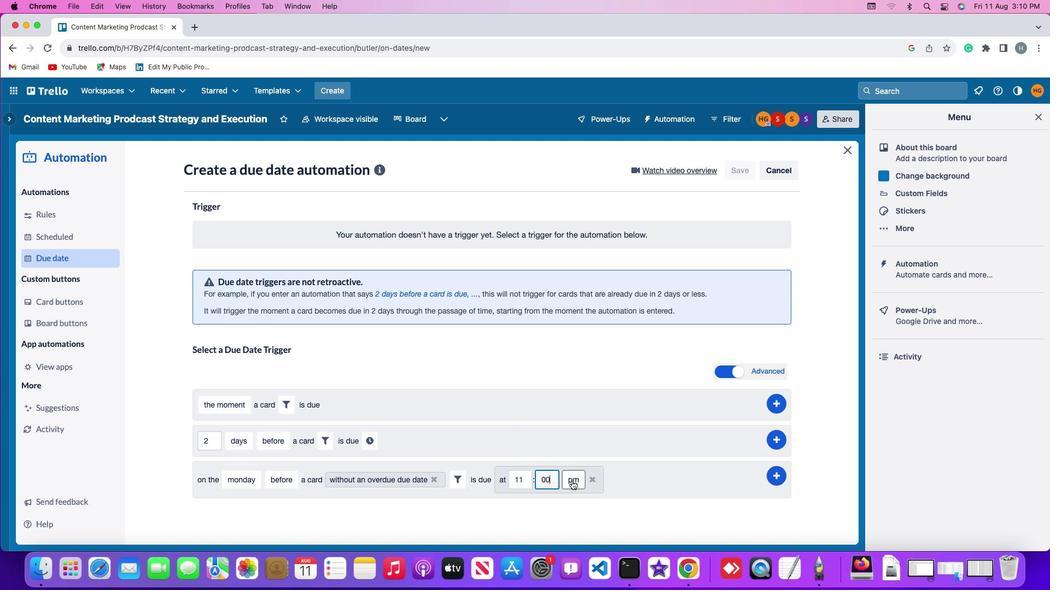 
Action: Mouse pressed left at (571, 480)
Screenshot: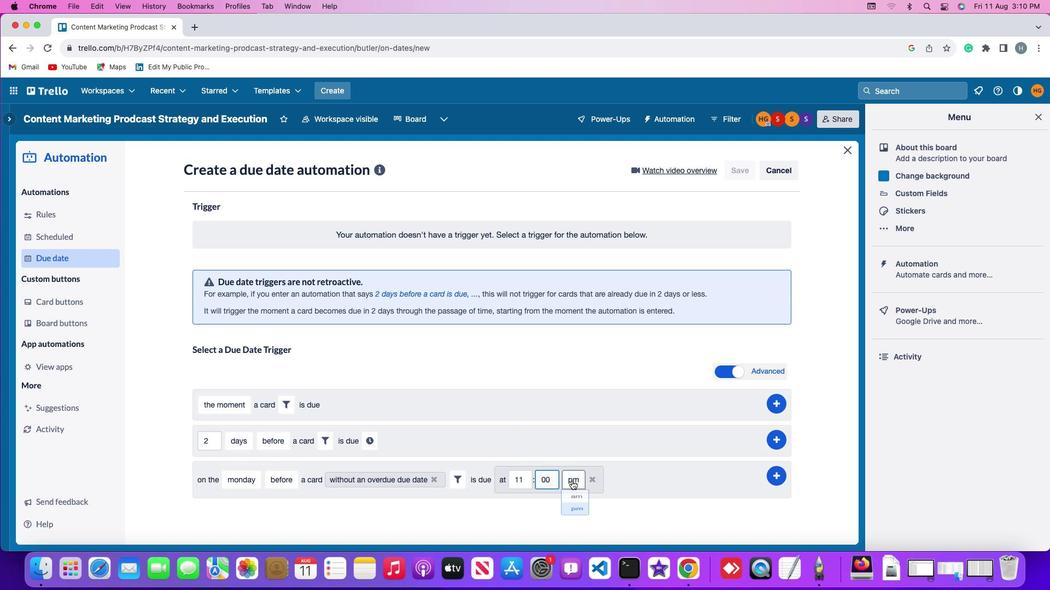 
Action: Mouse moved to (576, 505)
Screenshot: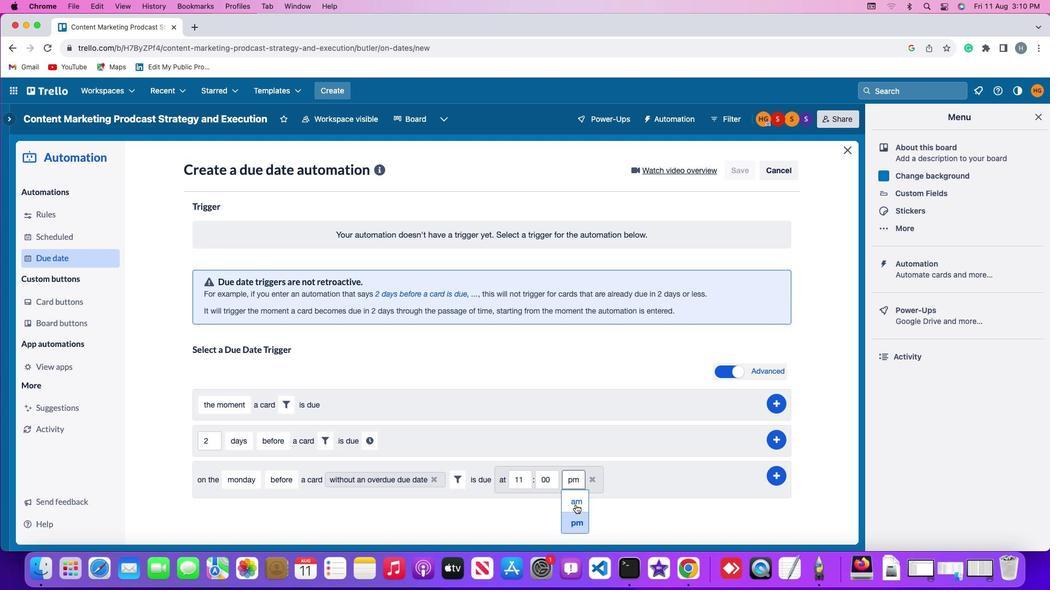 
Action: Mouse pressed left at (576, 505)
Screenshot: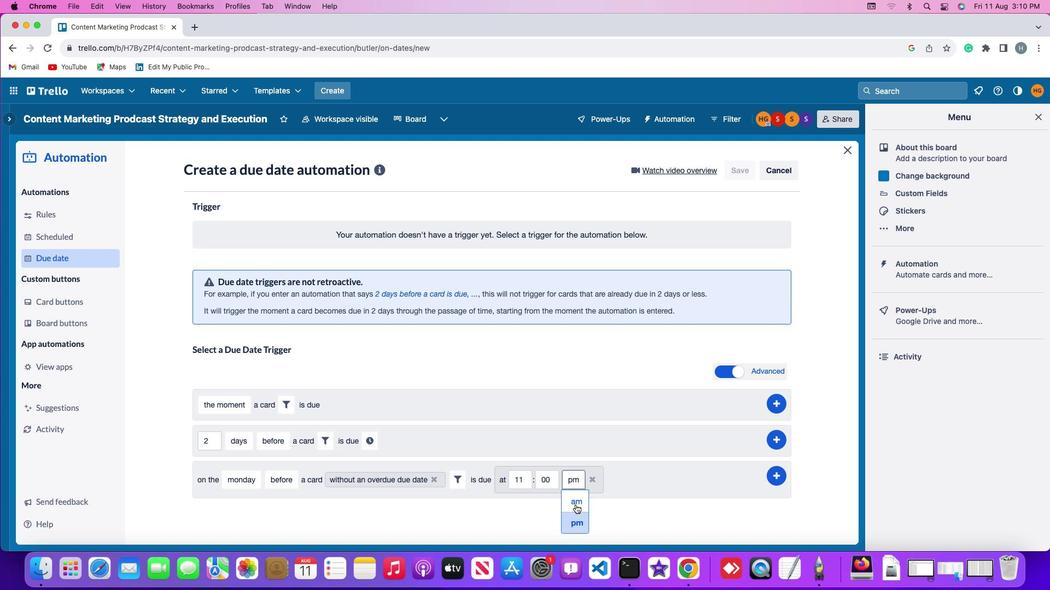 
Action: Mouse moved to (780, 472)
Screenshot: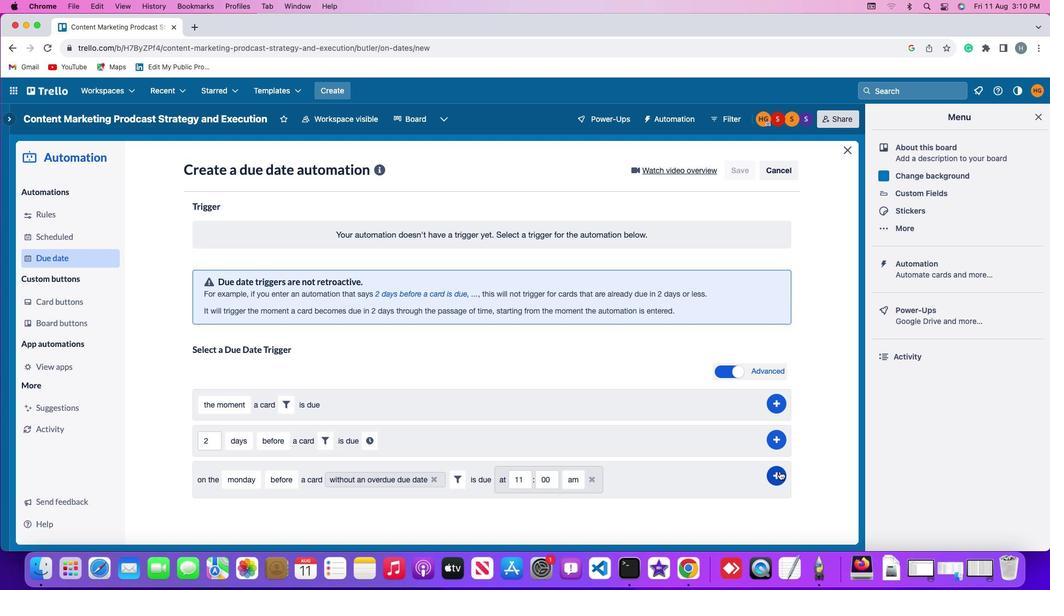 
Action: Mouse pressed left at (780, 472)
Screenshot: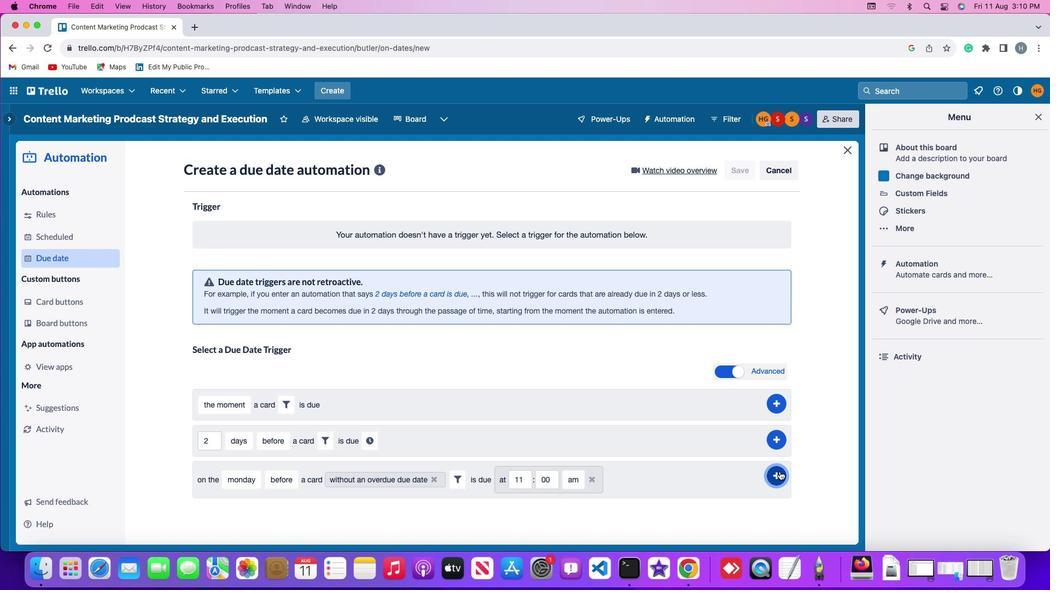 
Action: Mouse moved to (816, 356)
Screenshot: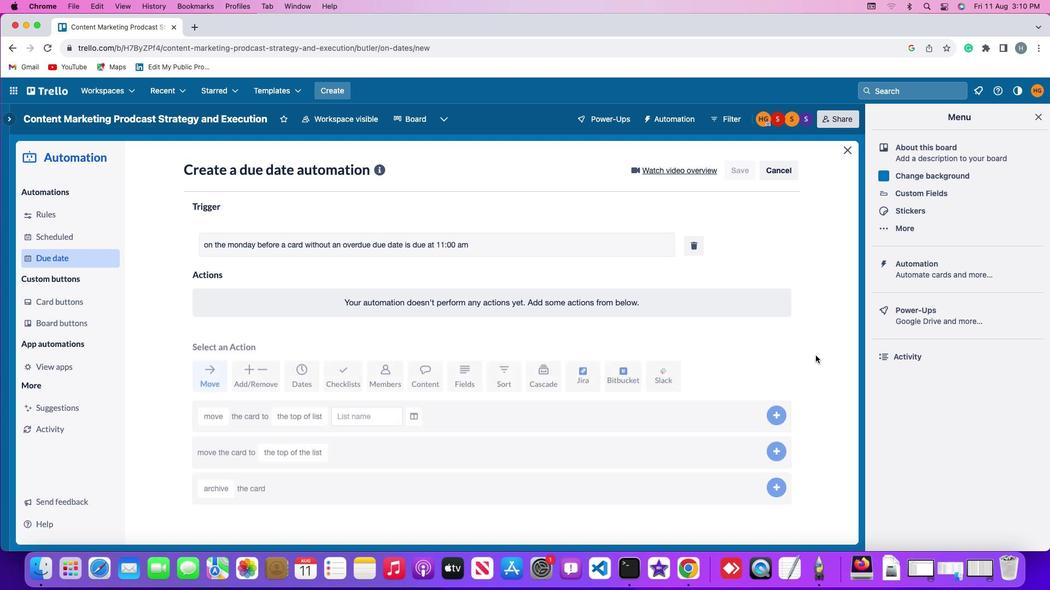 
